 Task: Create a Board called Board0000000043 in Workspace WS0000000015 in Trello with Visibility as Workspace. Create a Board called Board0000000044 in Workspace WS0000000015 in Trello with Visibility as Private. Create a Board called Board0000000045 in Workspace WS0000000015 in Trello with Visibility as Public. Create Card Card0000000169 in Board Board0000000043 in Workspace WS0000000015 in Trello. Create Card Card0000000170 in Board Board0000000043 in Workspace WS0000000015 in Trello
Action: Mouse moved to (518, 85)
Screenshot: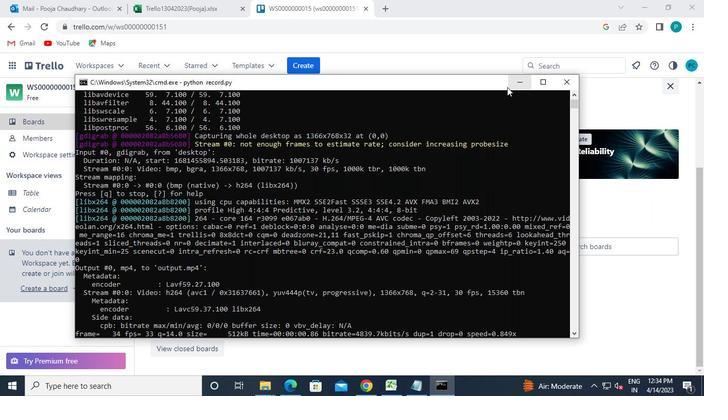 
Action: Mouse pressed left at (518, 85)
Screenshot: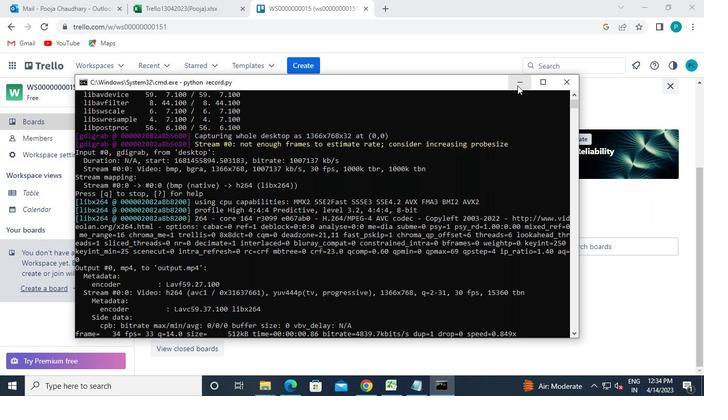 
Action: Mouse moved to (300, 61)
Screenshot: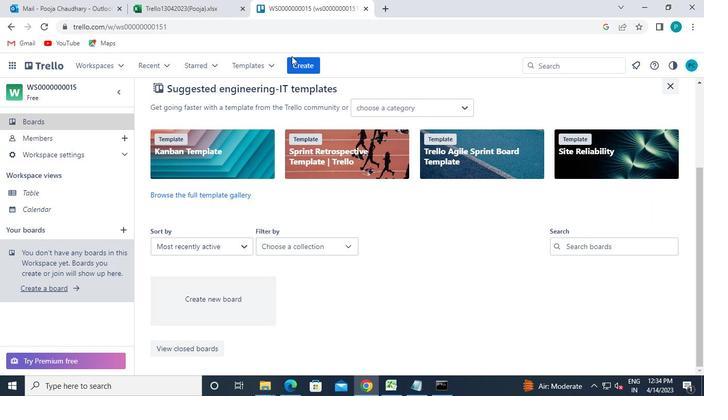 
Action: Mouse pressed left at (300, 61)
Screenshot: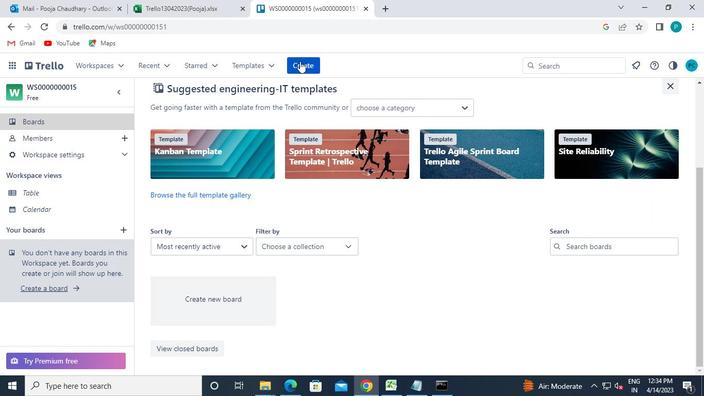 
Action: Mouse moved to (385, 108)
Screenshot: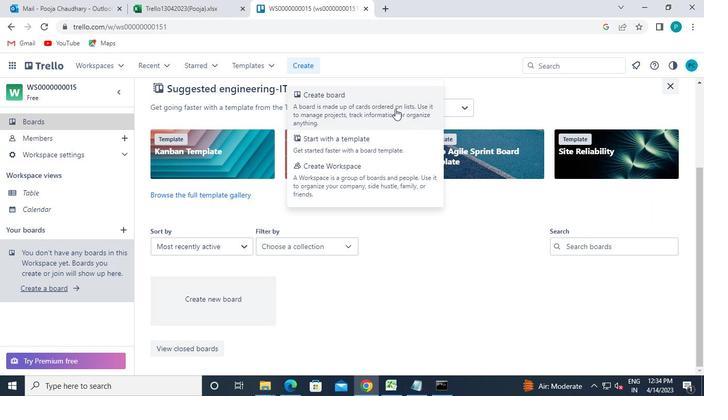 
Action: Mouse pressed left at (385, 108)
Screenshot: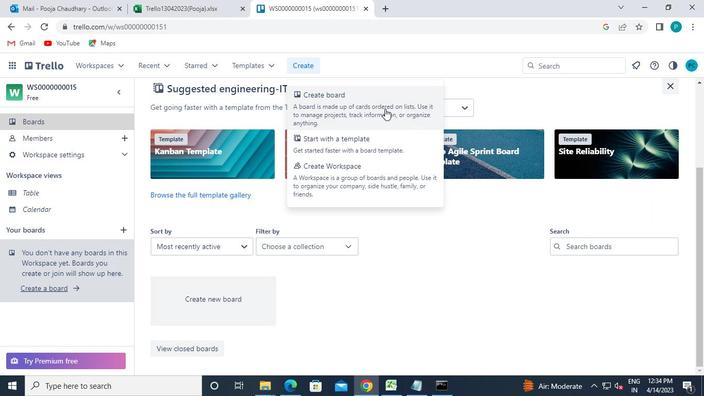 
Action: Mouse moved to (342, 237)
Screenshot: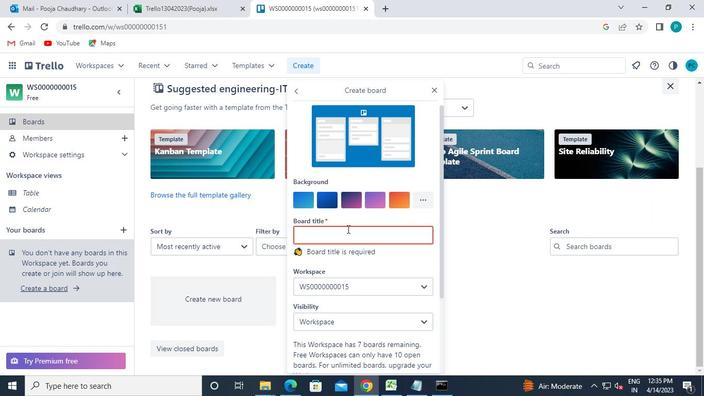 
Action: Mouse pressed left at (342, 237)
Screenshot: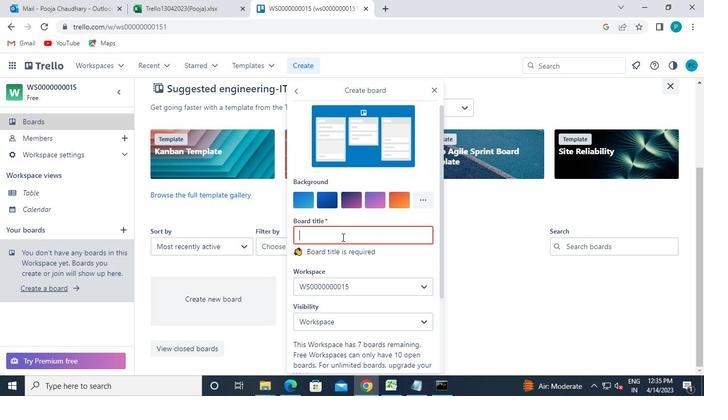 
Action: Mouse moved to (342, 237)
Screenshot: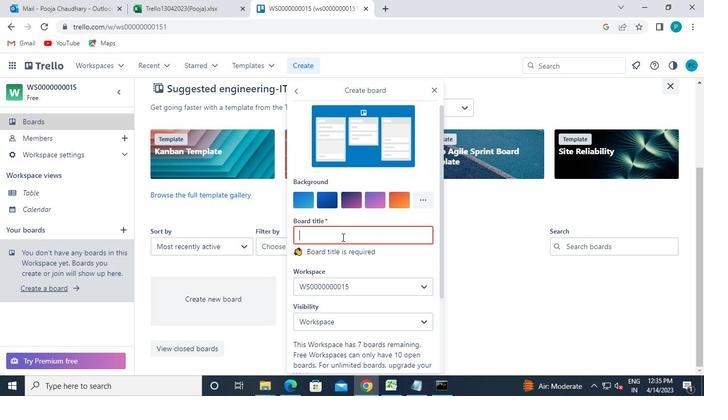 
Action: Keyboard n
Screenshot: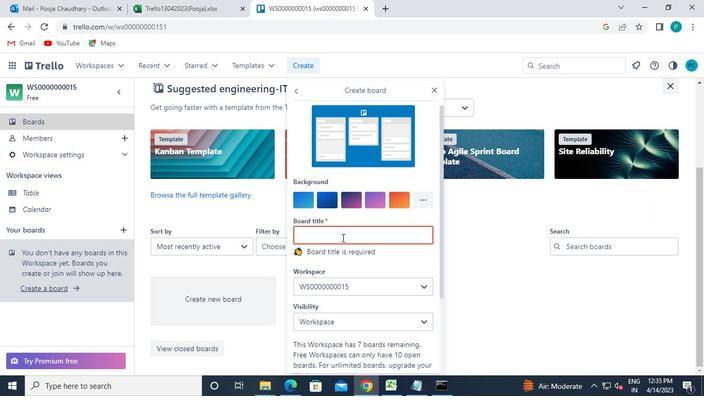 
Action: Mouse moved to (342, 237)
Screenshot: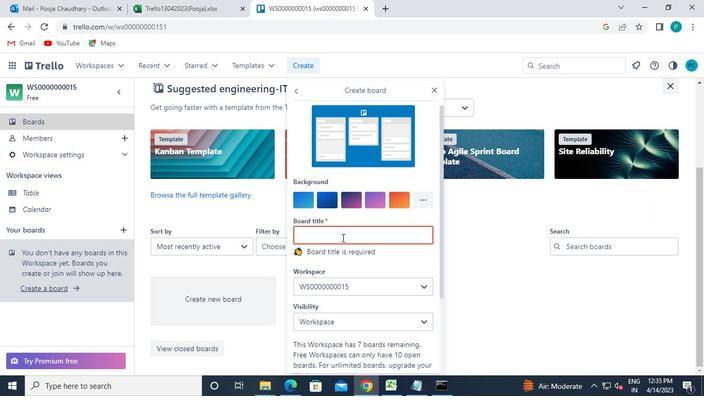 
Action: Keyboard Key.backspace
Screenshot: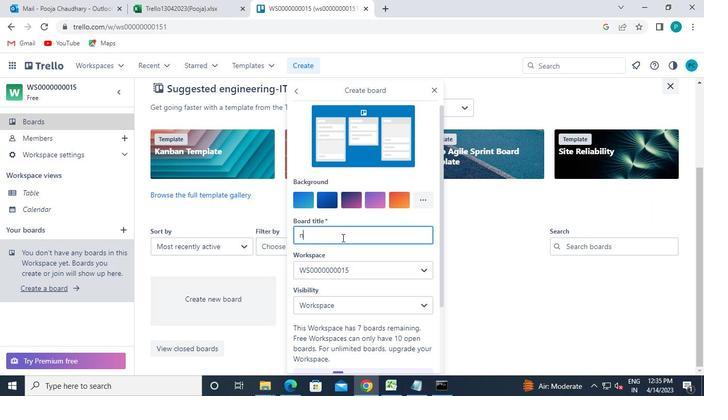 
Action: Keyboard b
Screenshot: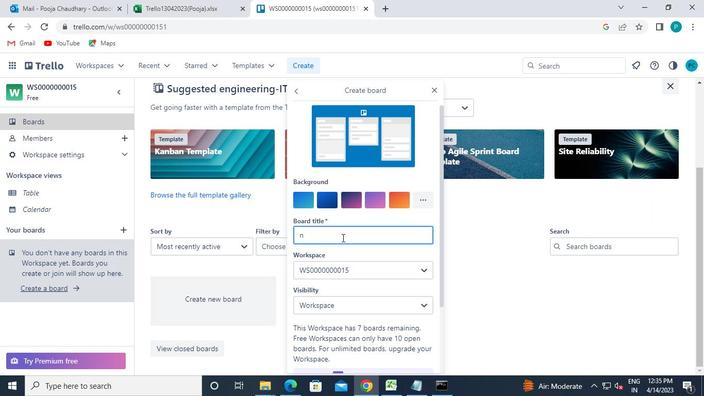
Action: Keyboard o
Screenshot: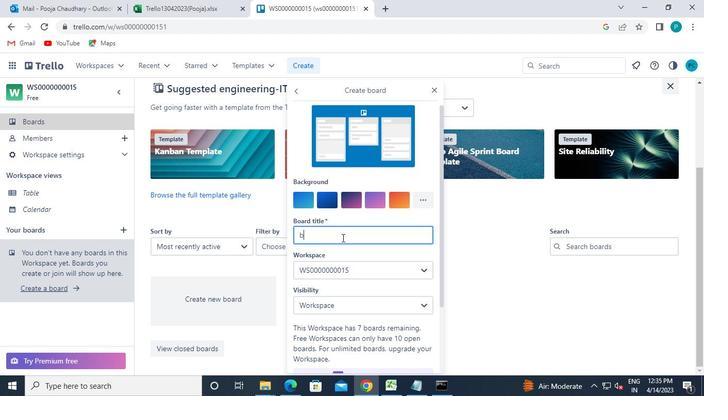 
Action: Keyboard a
Screenshot: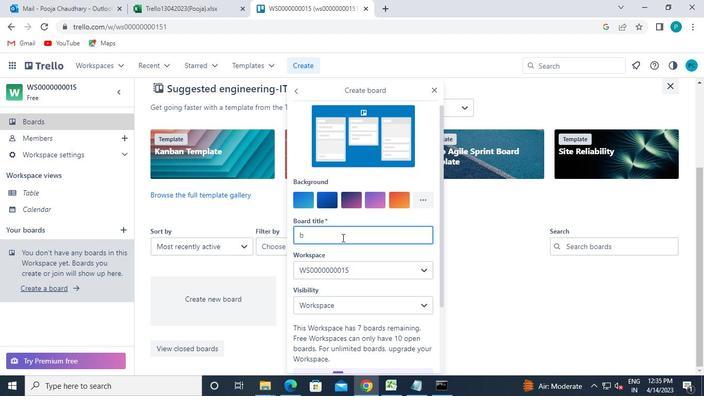 
Action: Keyboard r
Screenshot: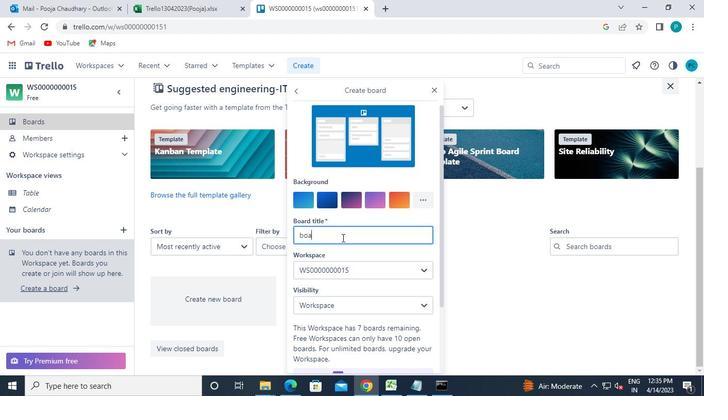 
Action: Keyboard d
Screenshot: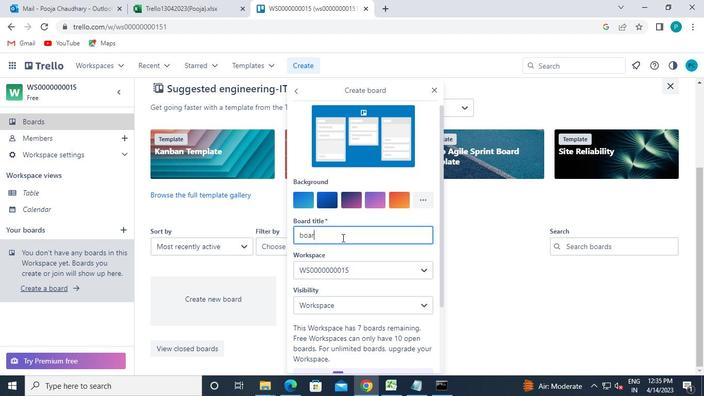 
Action: Keyboard 0
Screenshot: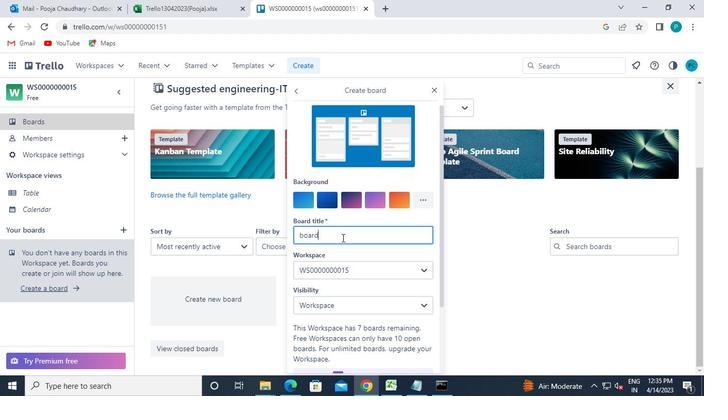 
Action: Keyboard 0
Screenshot: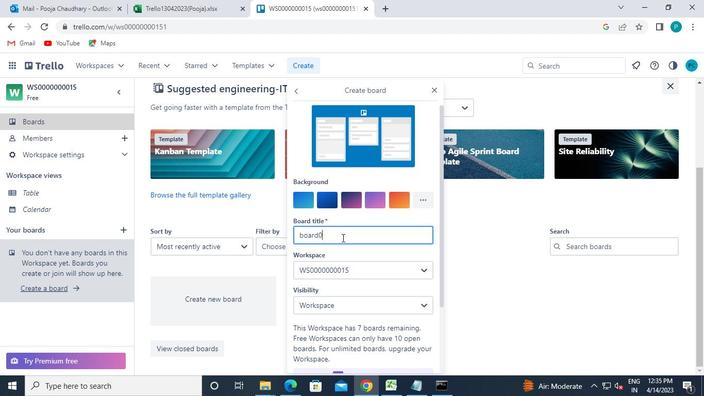 
Action: Keyboard 0
Screenshot: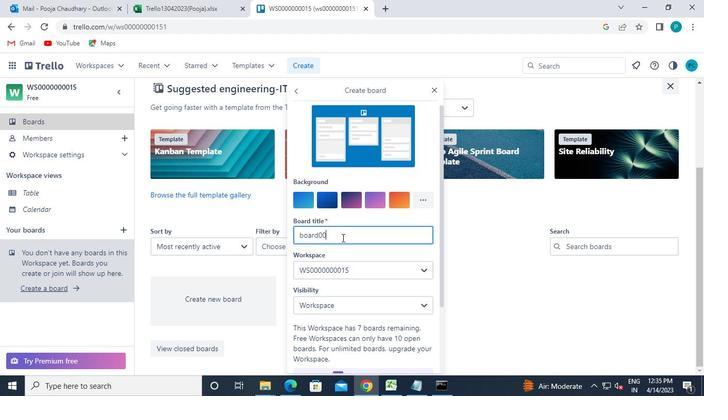 
Action: Keyboard 0
Screenshot: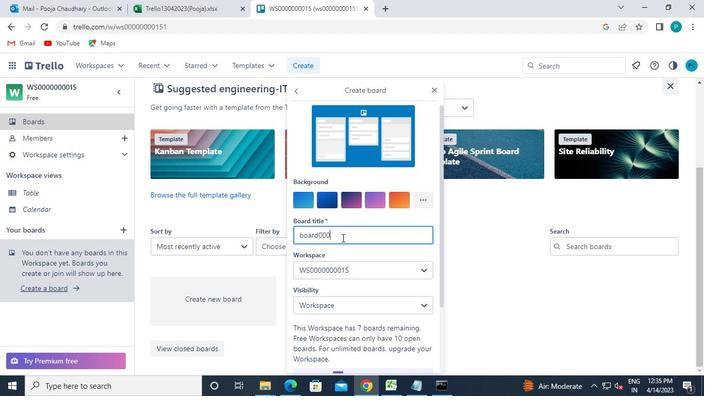 
Action: Keyboard 0
Screenshot: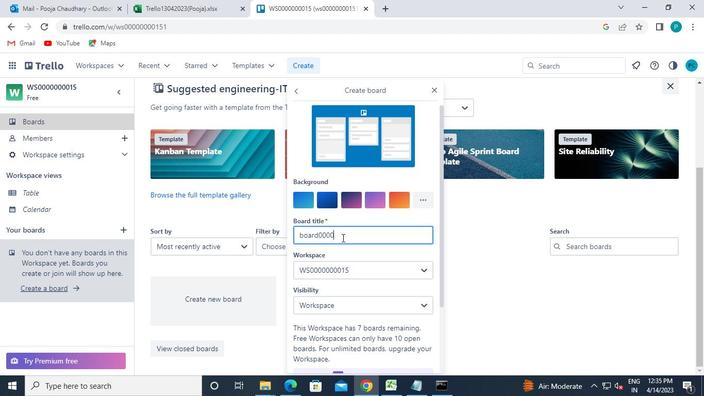 
Action: Keyboard 0
Screenshot: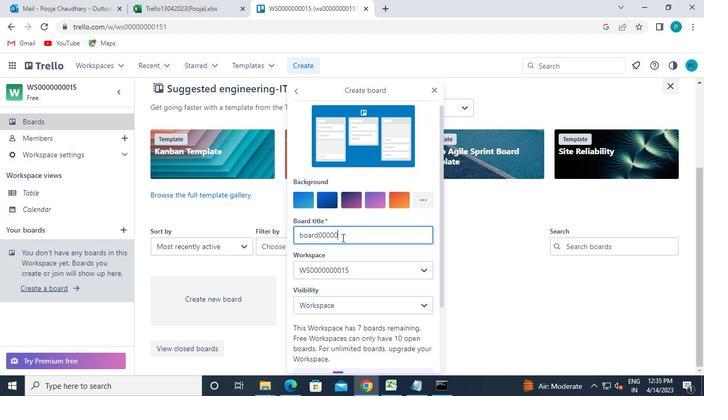 
Action: Keyboard 0
Screenshot: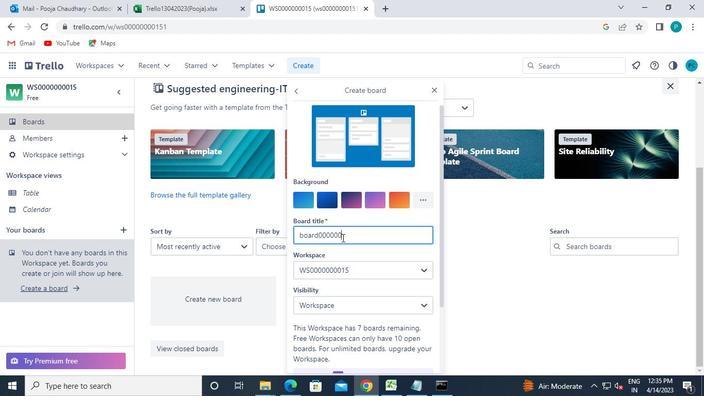 
Action: Keyboard 0
Screenshot: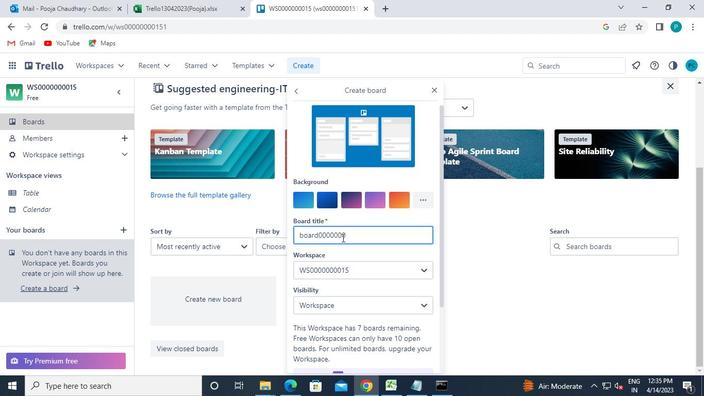 
Action: Mouse moved to (404, 146)
Screenshot: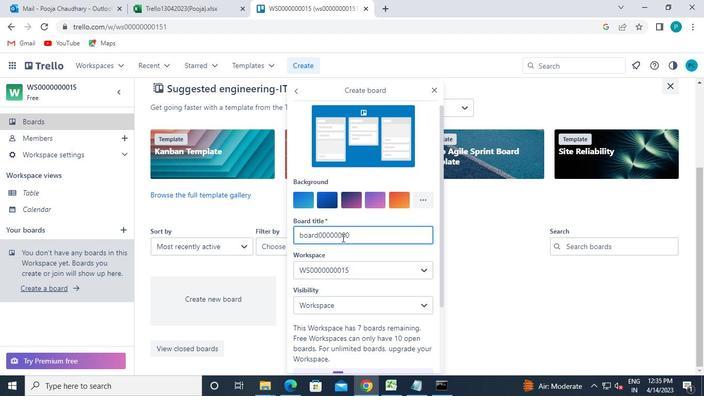 
Action: Keyboard 4
Screenshot: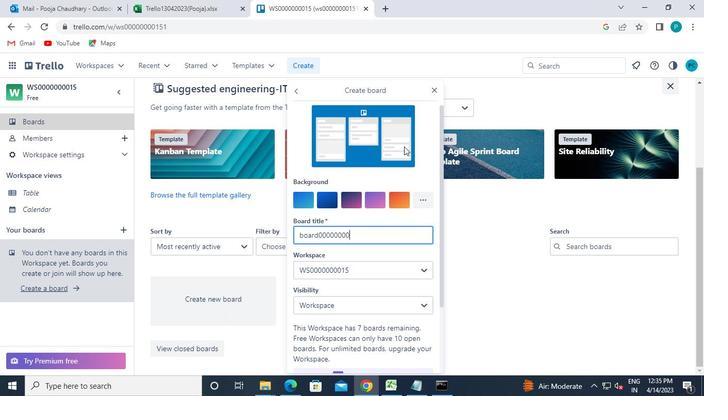
Action: Keyboard 3
Screenshot: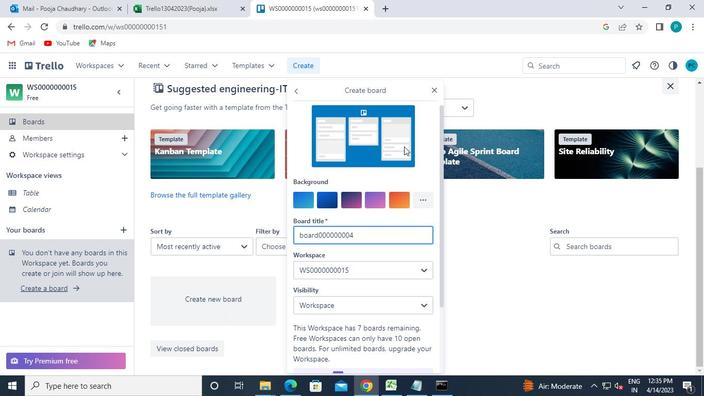 
Action: Mouse moved to (386, 299)
Screenshot: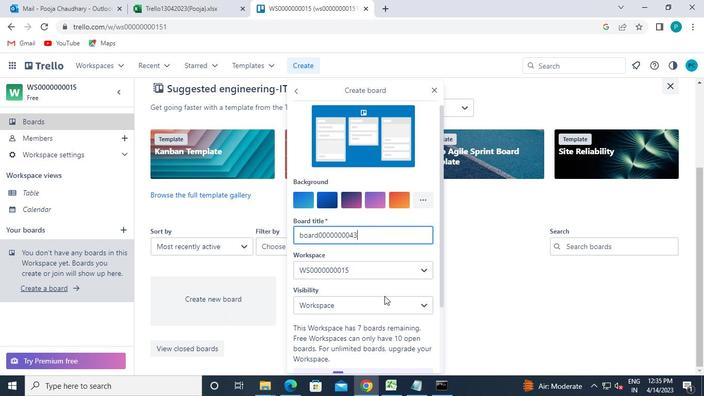 
Action: Mouse pressed left at (386, 299)
Screenshot: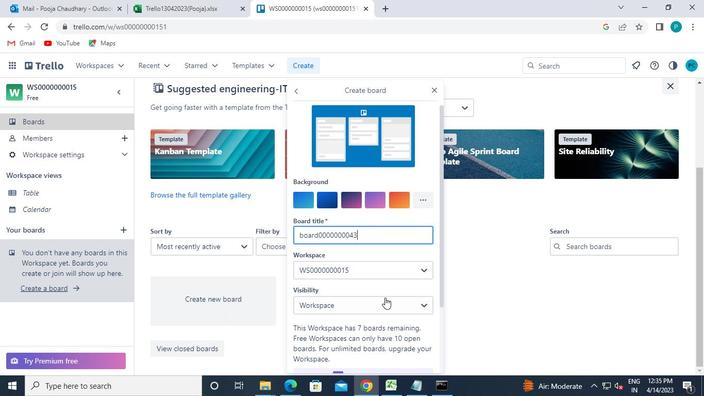 
Action: Mouse moved to (384, 237)
Screenshot: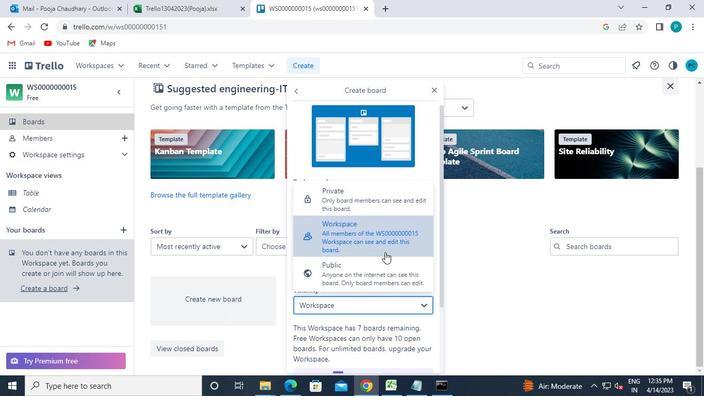 
Action: Mouse pressed left at (384, 237)
Screenshot: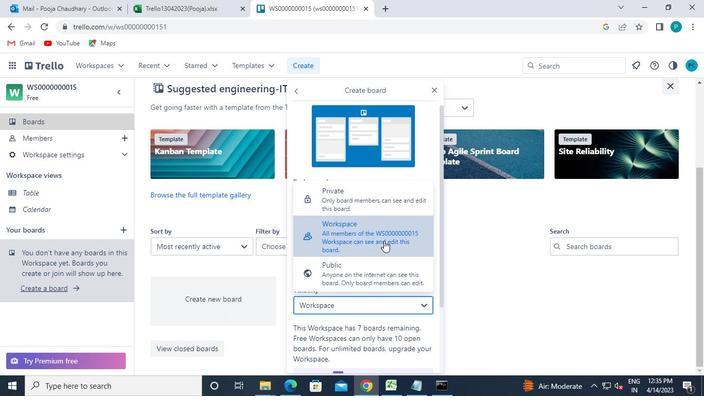
Action: Mouse moved to (375, 177)
Screenshot: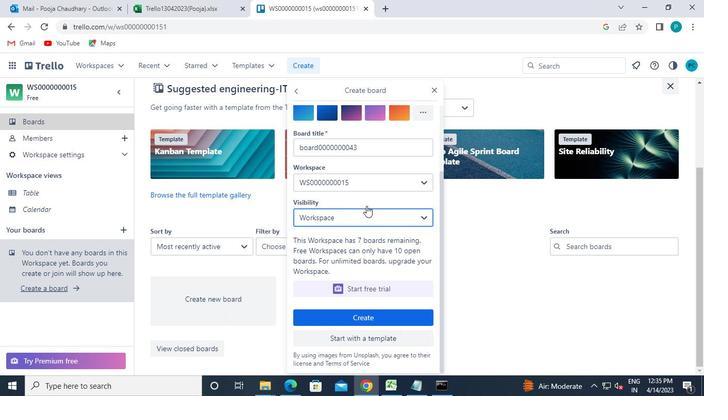 
Action: Mouse pressed left at (375, 177)
Screenshot: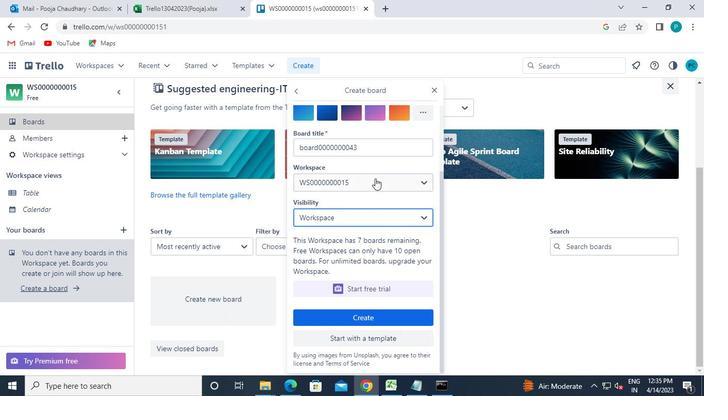 
Action: Mouse moved to (369, 328)
Screenshot: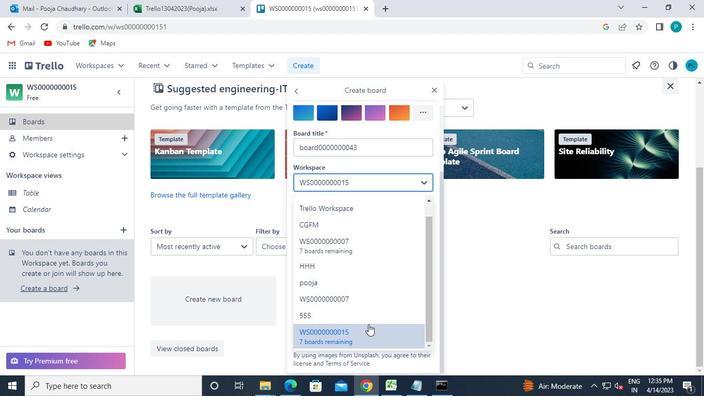 
Action: Mouse pressed left at (369, 328)
Screenshot: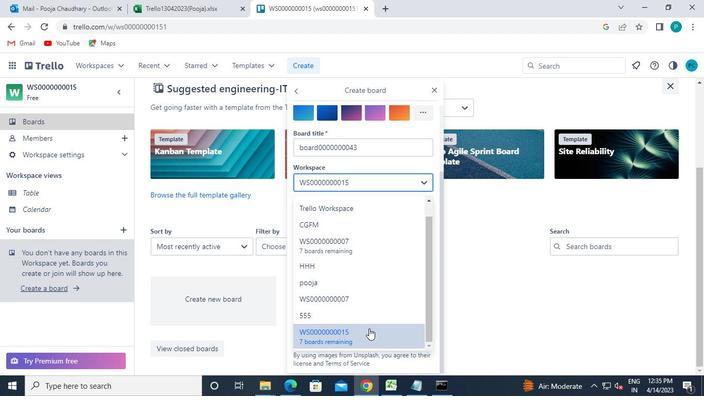 
Action: Mouse moved to (376, 314)
Screenshot: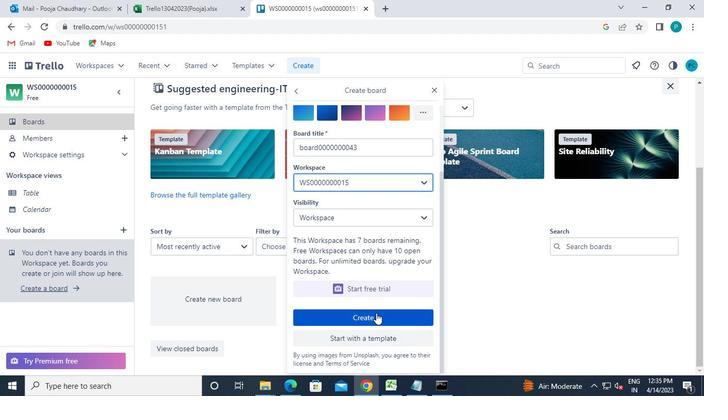 
Action: Mouse pressed left at (376, 314)
Screenshot: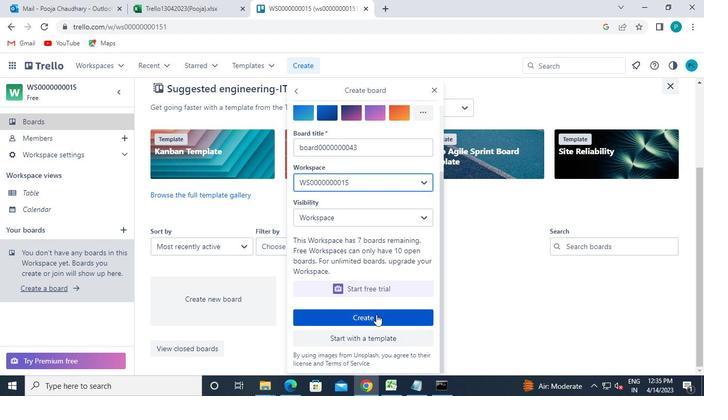 
Action: Mouse moved to (297, 67)
Screenshot: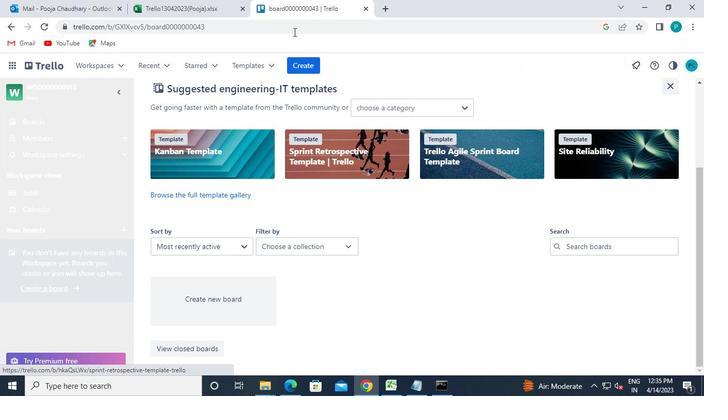 
Action: Mouse pressed left at (297, 67)
Screenshot: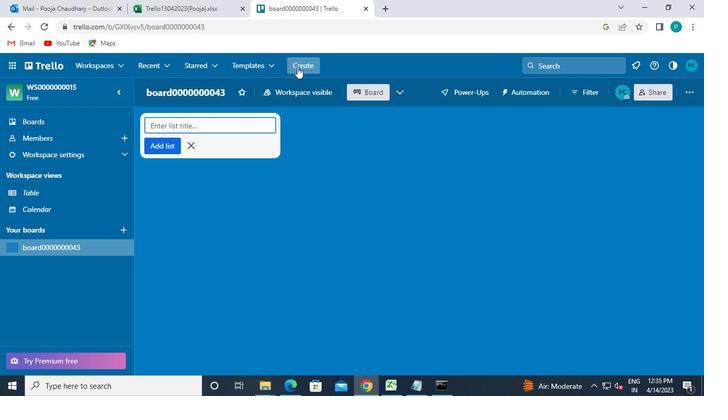 
Action: Mouse moved to (305, 101)
Screenshot: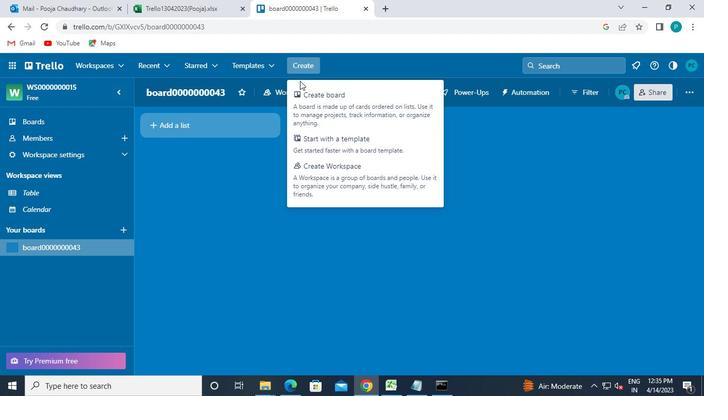
Action: Mouse pressed left at (305, 101)
Screenshot: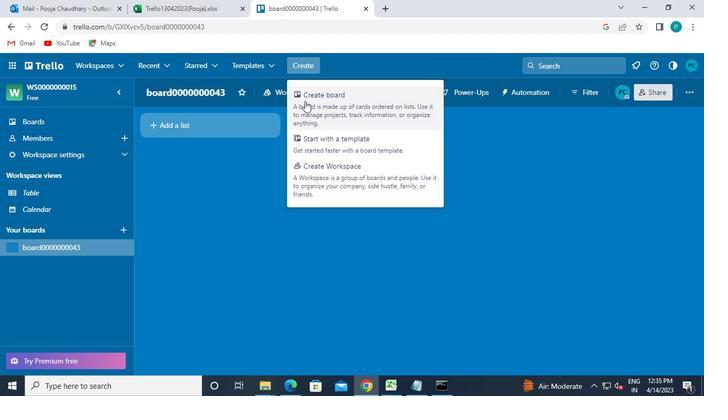 
Action: Mouse moved to (321, 233)
Screenshot: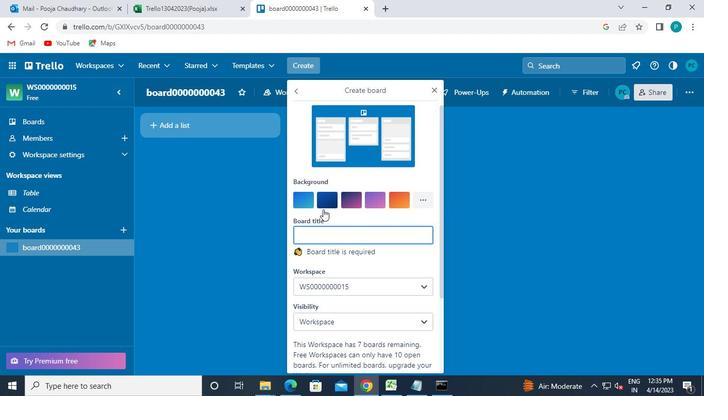 
Action: Mouse pressed left at (321, 233)
Screenshot: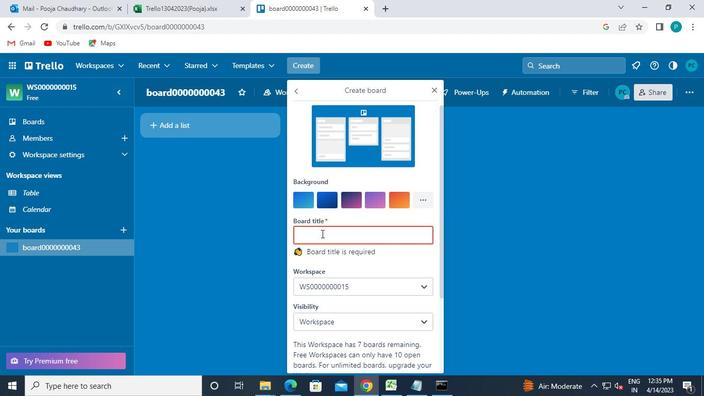 
Action: Mouse moved to (319, 219)
Screenshot: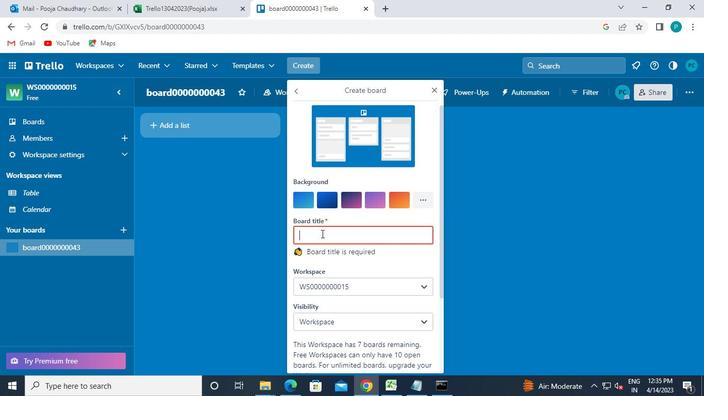
Action: Keyboard b
Screenshot: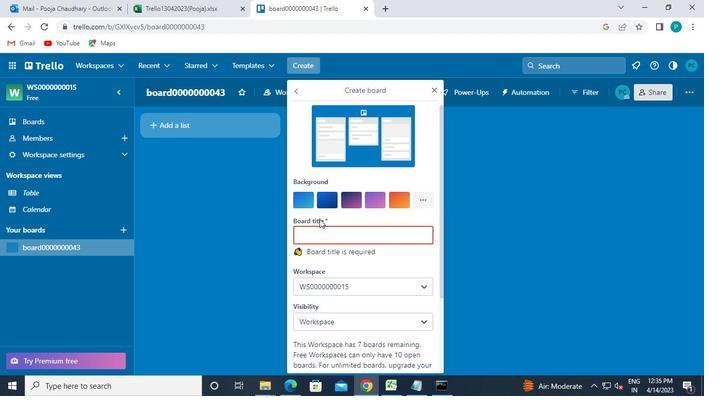 
Action: Mouse moved to (319, 217)
Screenshot: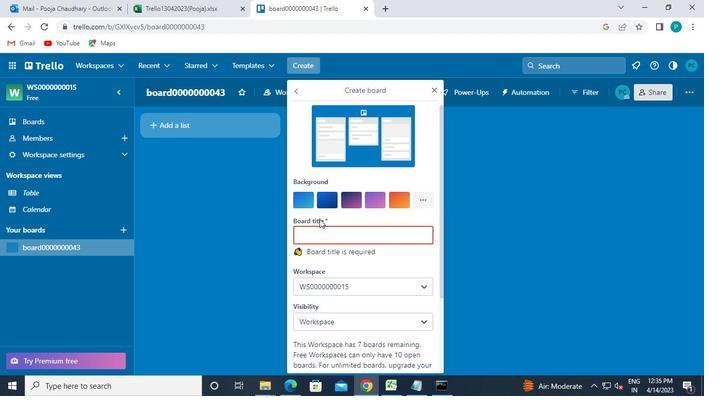 
Action: Keyboard o
Screenshot: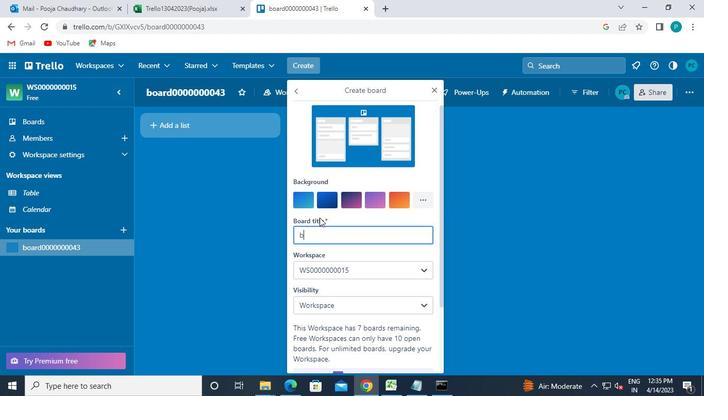 
Action: Keyboard a
Screenshot: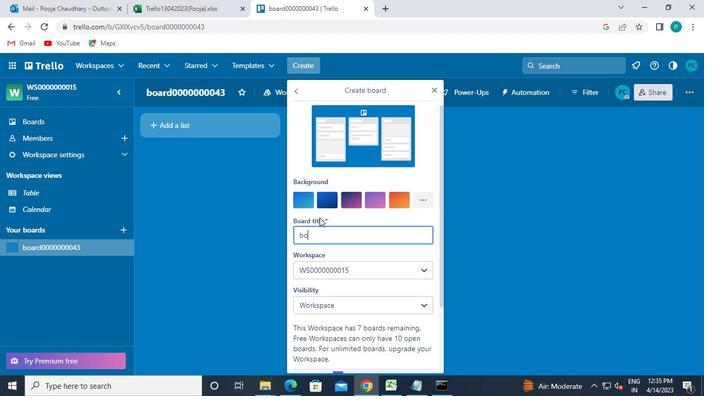 
Action: Keyboard r
Screenshot: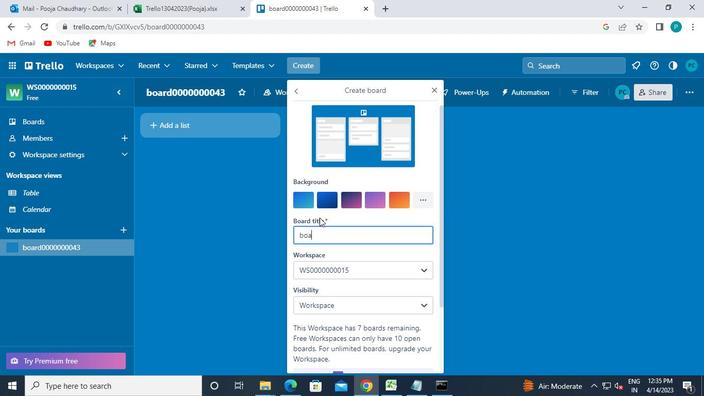 
Action: Keyboard d
Screenshot: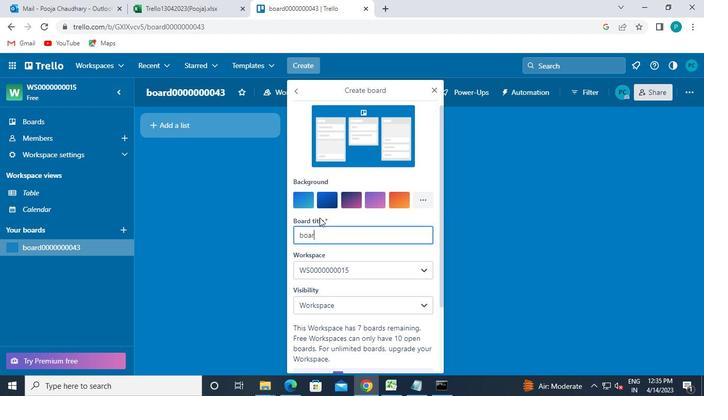 
Action: Keyboard 0
Screenshot: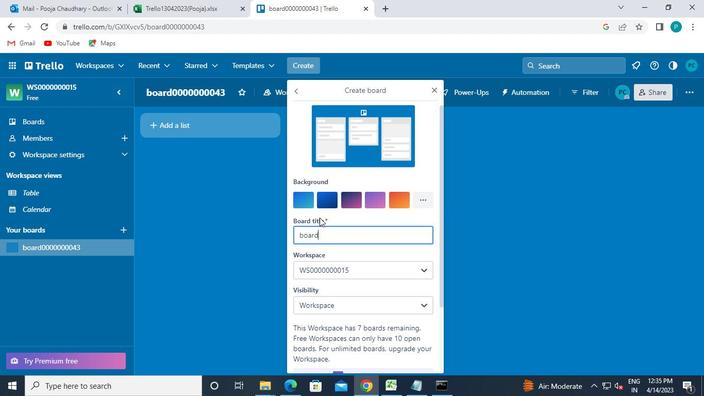 
Action: Keyboard 0
Screenshot: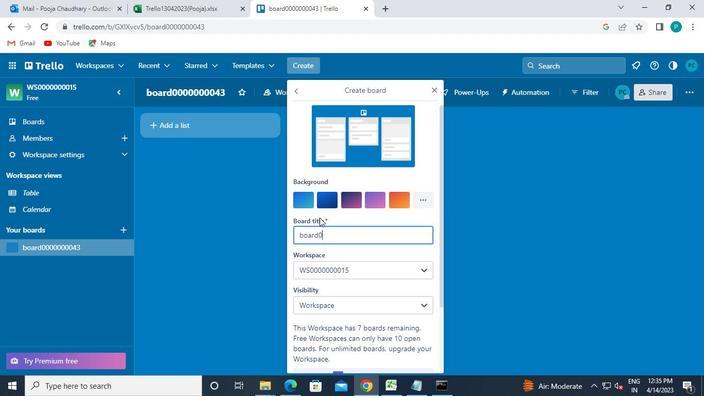 
Action: Keyboard 0
Screenshot: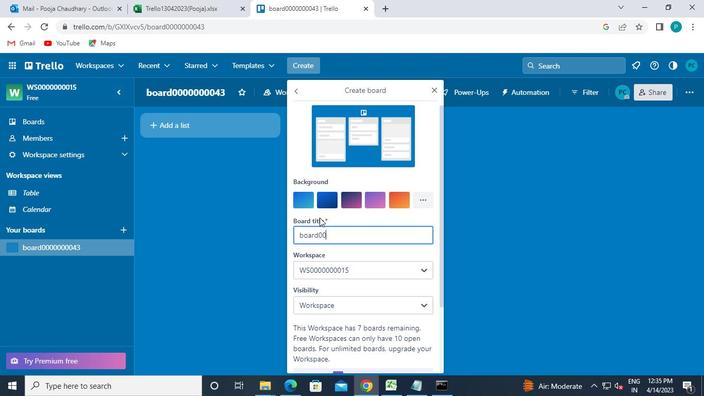 
Action: Keyboard 0
Screenshot: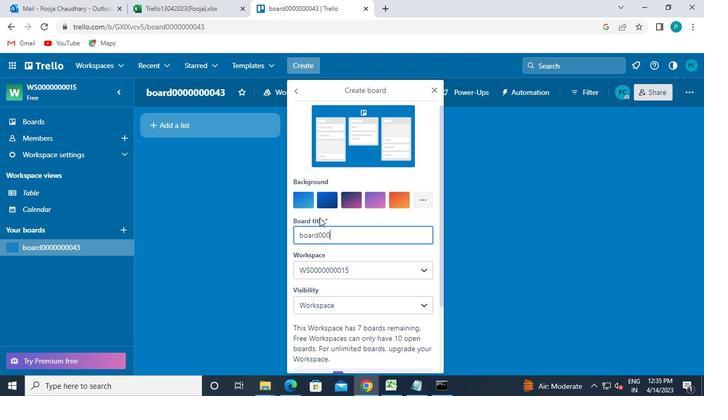
Action: Keyboard 0
Screenshot: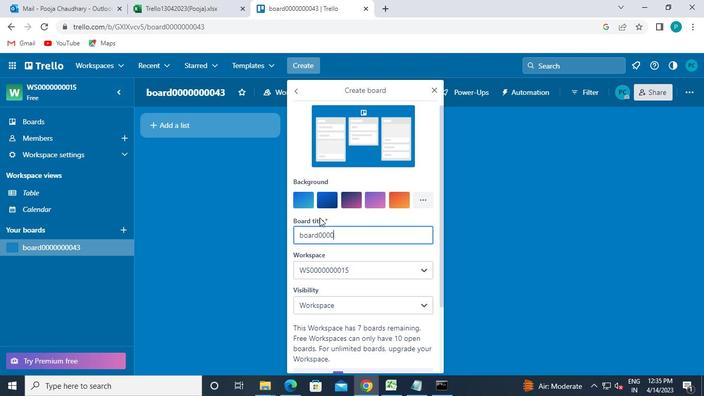 
Action: Keyboard 0
Screenshot: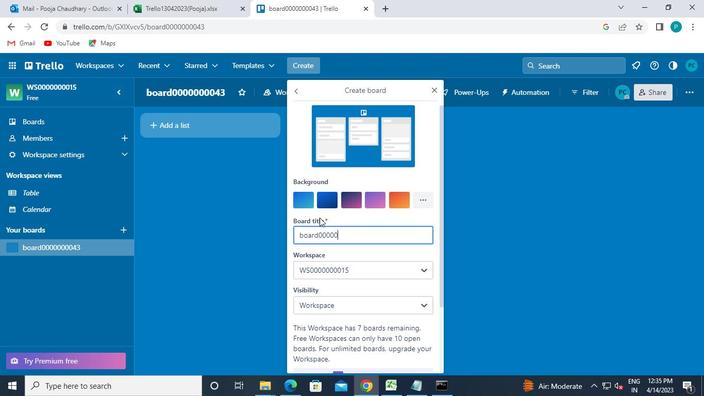 
Action: Keyboard 0
Screenshot: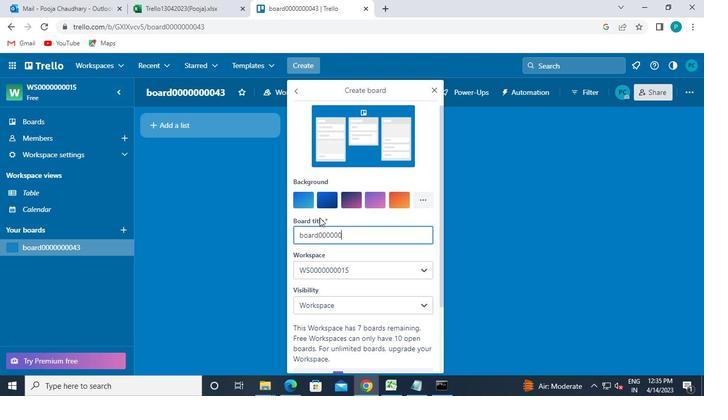 
Action: Keyboard 0
Screenshot: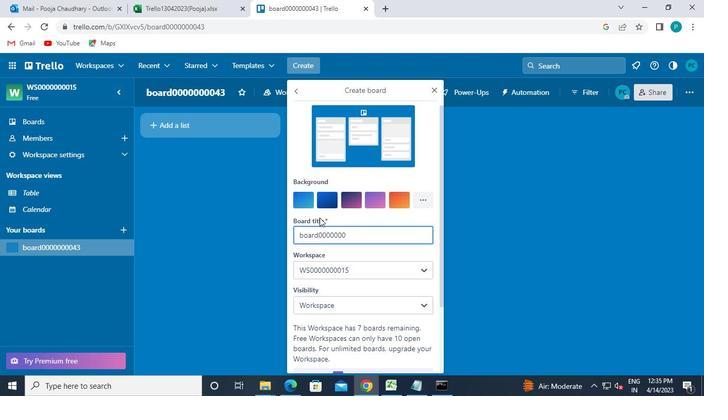
Action: Keyboard 4
Screenshot: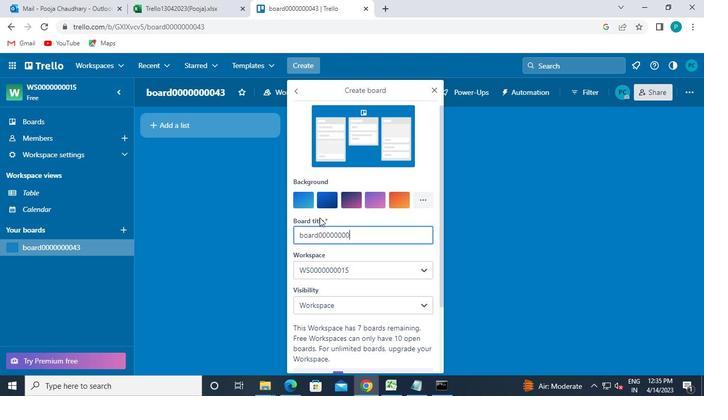 
Action: Keyboard 4
Screenshot: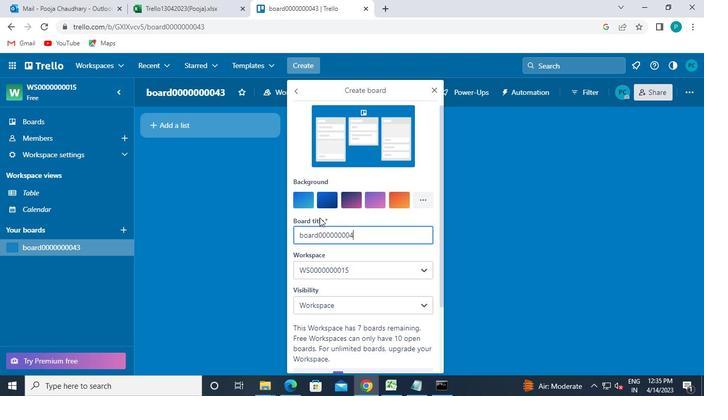 
Action: Mouse moved to (351, 272)
Screenshot: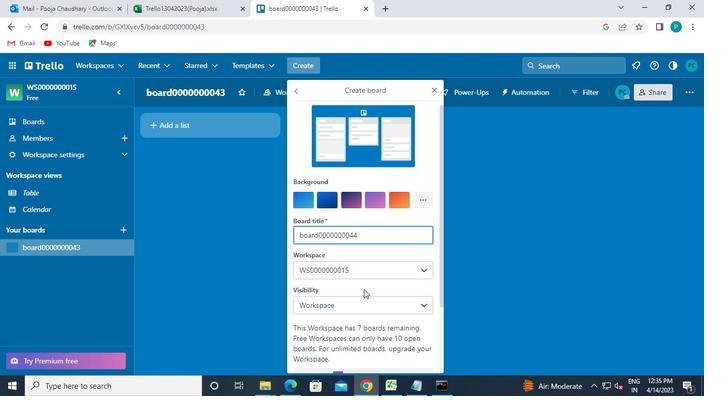 
Action: Mouse pressed left at (351, 272)
Screenshot: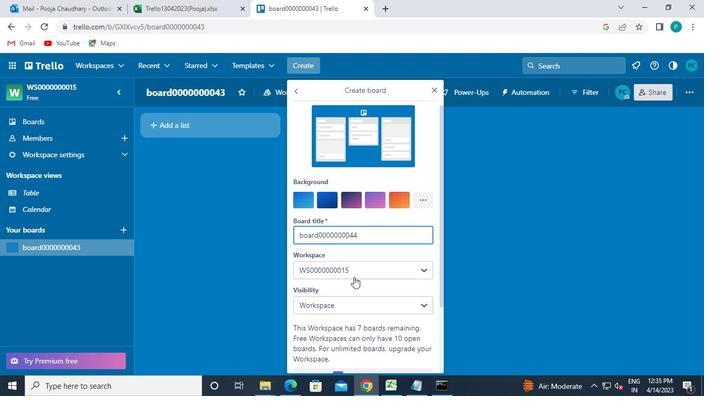 
Action: Mouse moved to (346, 356)
Screenshot: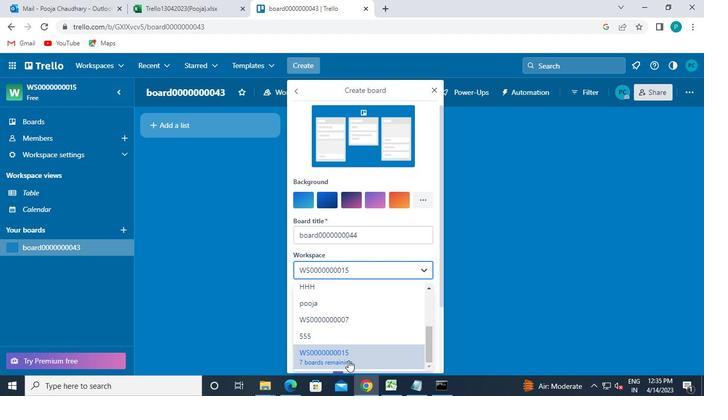 
Action: Mouse pressed left at (346, 356)
Screenshot: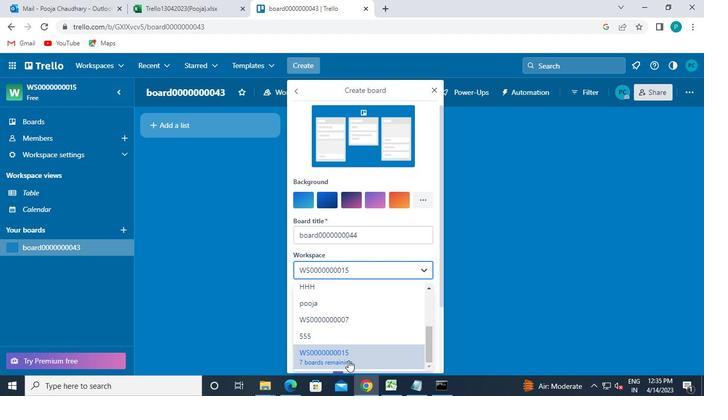 
Action: Mouse moved to (323, 309)
Screenshot: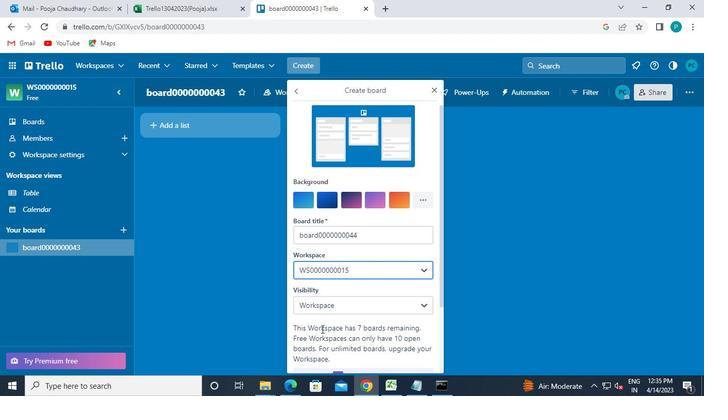 
Action: Mouse pressed left at (323, 309)
Screenshot: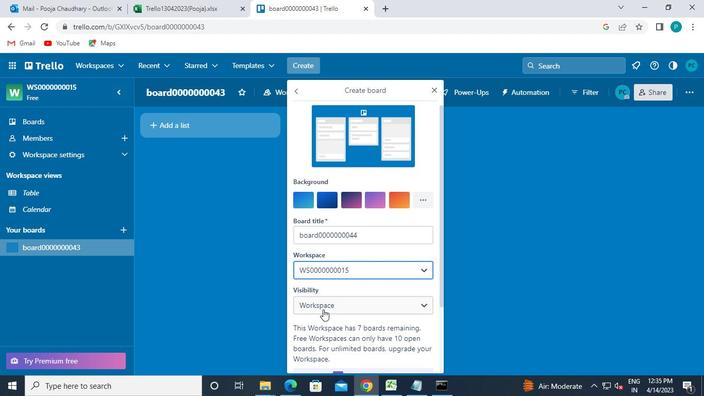 
Action: Mouse moved to (334, 200)
Screenshot: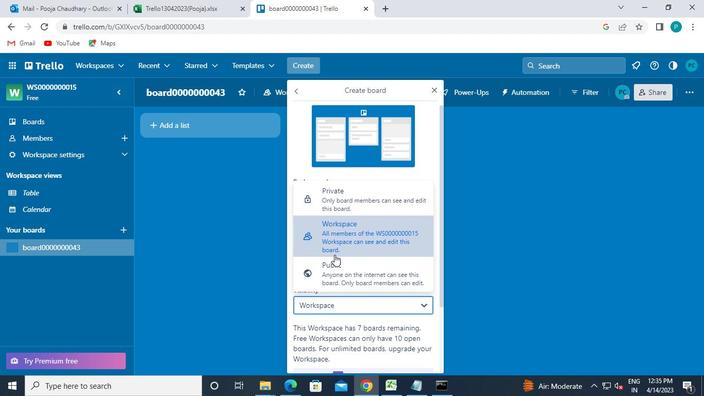 
Action: Mouse pressed left at (334, 200)
Screenshot: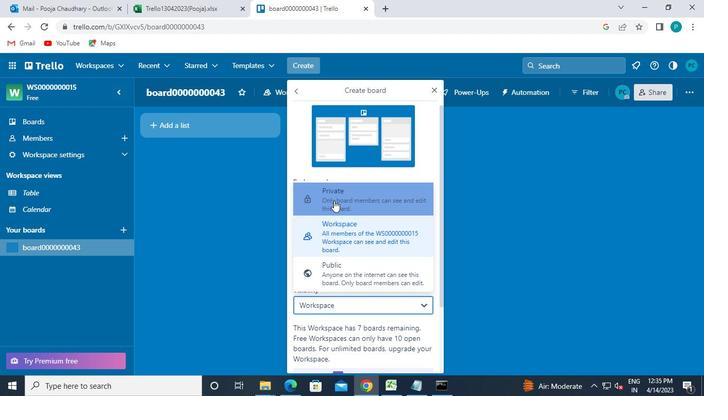 
Action: Mouse moved to (374, 355)
Screenshot: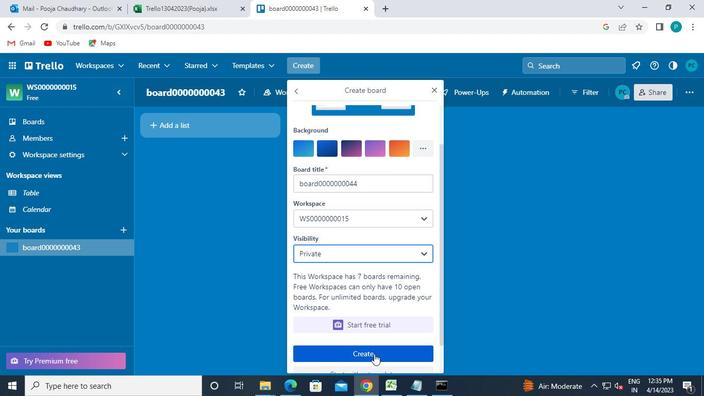 
Action: Mouse pressed left at (374, 355)
Screenshot: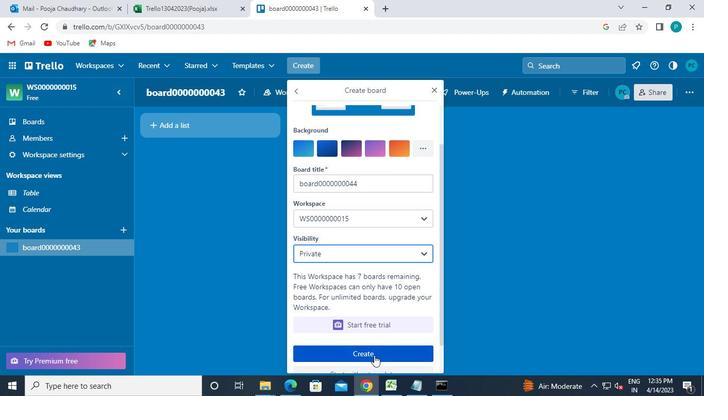 
Action: Mouse moved to (355, 89)
Screenshot: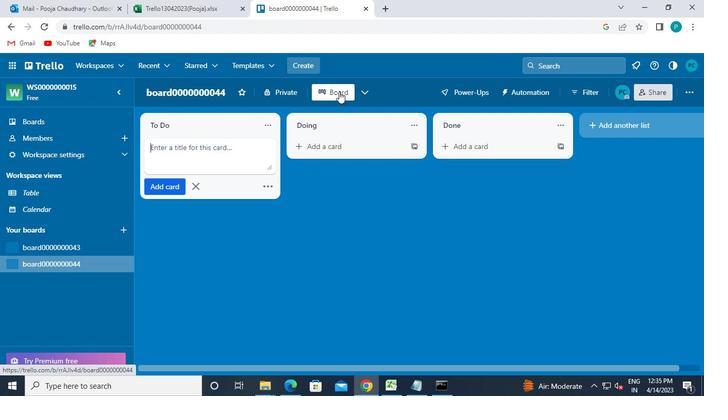 
Action: Mouse pressed left at (355, 89)
Screenshot: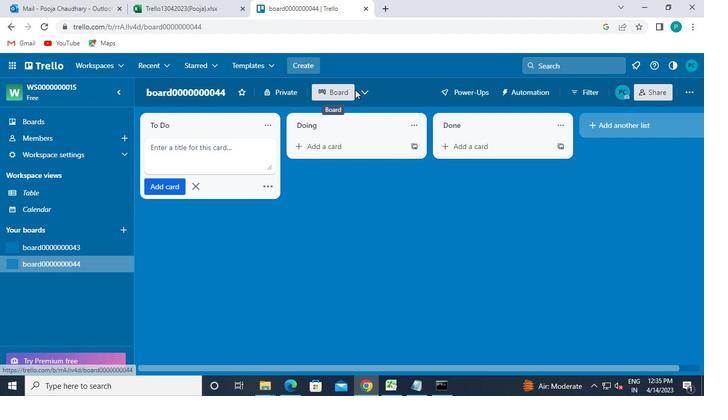 
Action: Mouse moved to (365, 88)
Screenshot: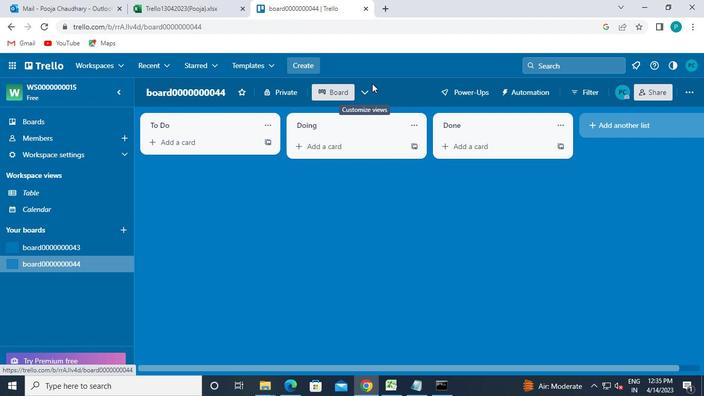 
Action: Mouse pressed left at (365, 88)
Screenshot: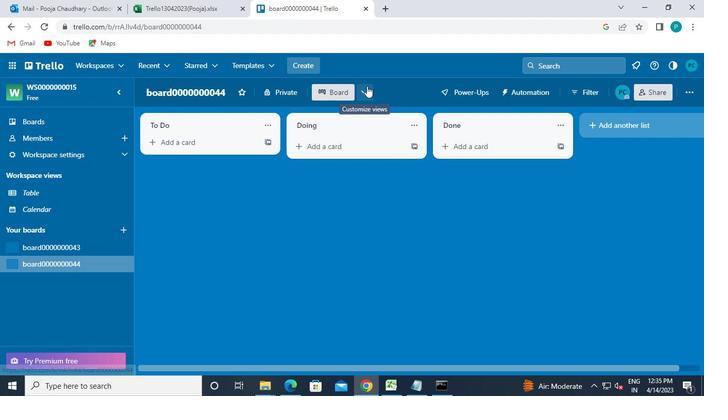 
Action: Mouse moved to (501, 114)
Screenshot: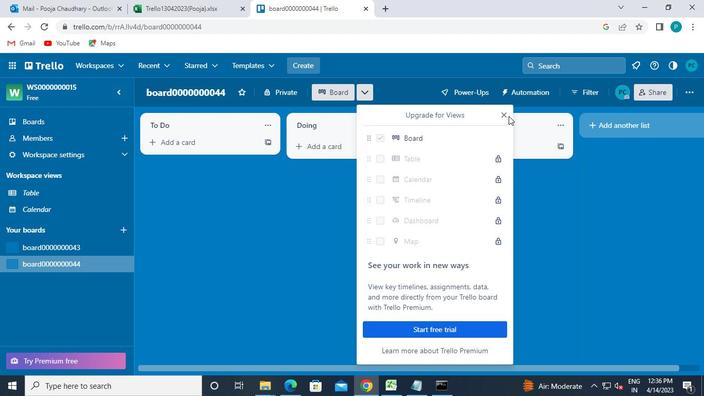 
Action: Mouse pressed left at (501, 114)
Screenshot: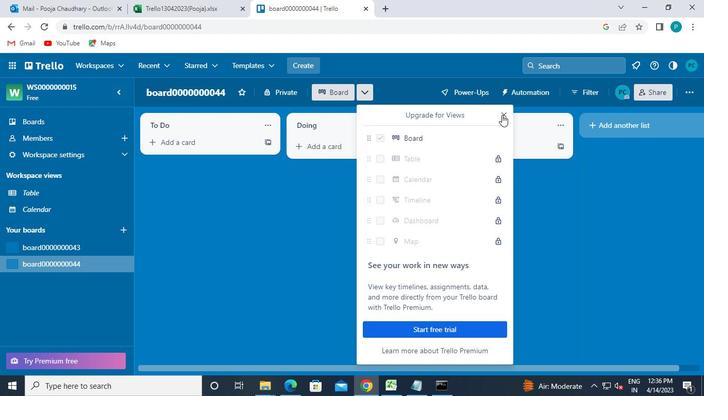 
Action: Mouse moved to (310, 68)
Screenshot: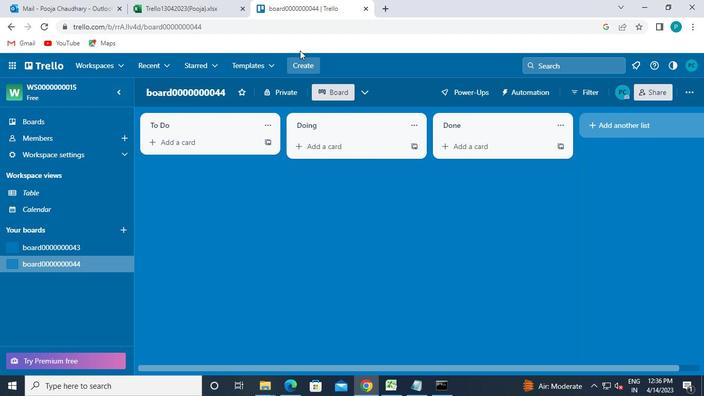
Action: Mouse pressed left at (310, 68)
Screenshot: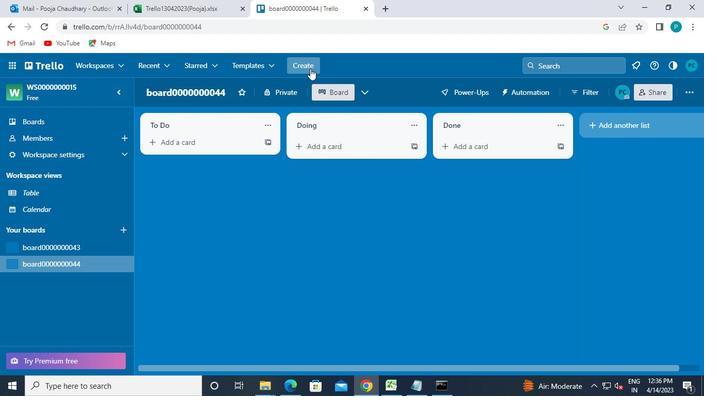 
Action: Mouse moved to (309, 92)
Screenshot: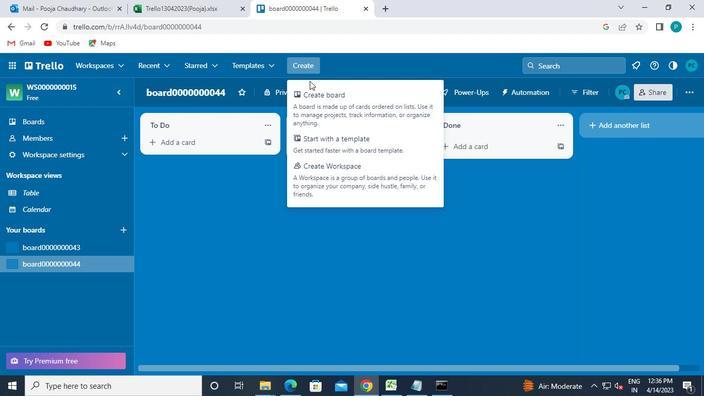 
Action: Mouse pressed left at (309, 92)
Screenshot: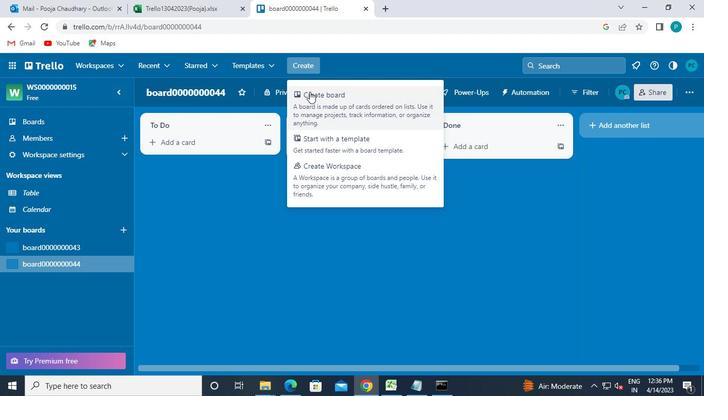 
Action: Mouse moved to (341, 234)
Screenshot: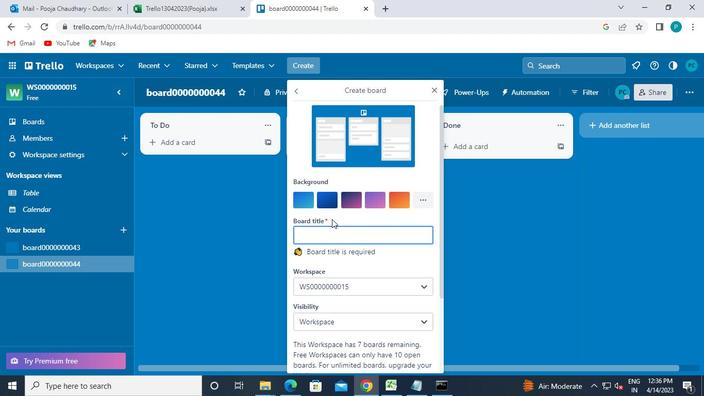 
Action: Mouse pressed left at (341, 234)
Screenshot: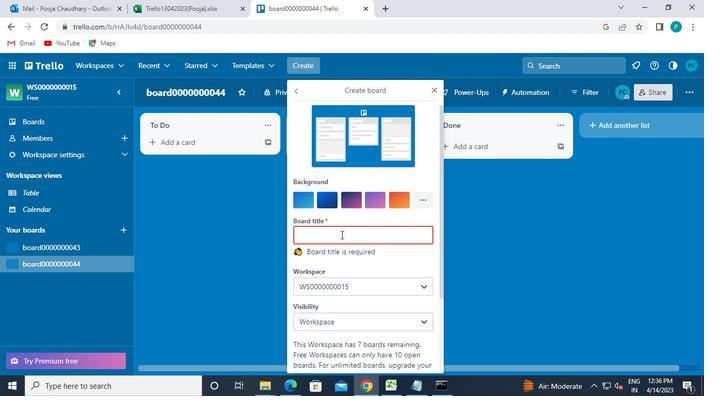 
Action: Mouse moved to (337, 238)
Screenshot: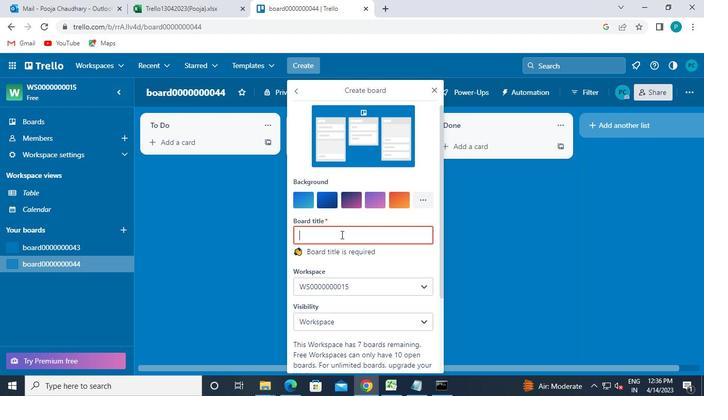 
Action: Keyboard b
Screenshot: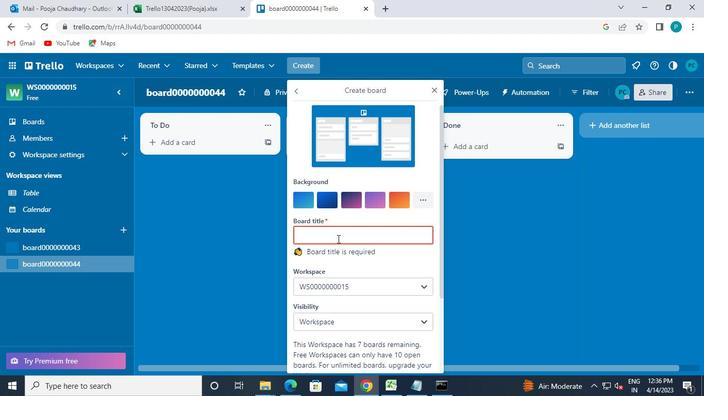 
Action: Keyboard o
Screenshot: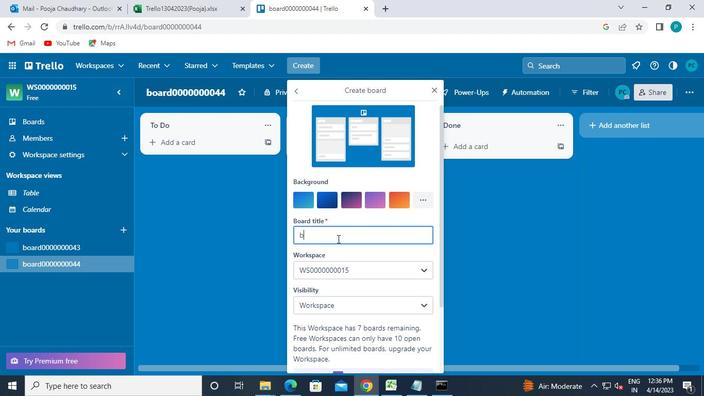 
Action: Keyboard a
Screenshot: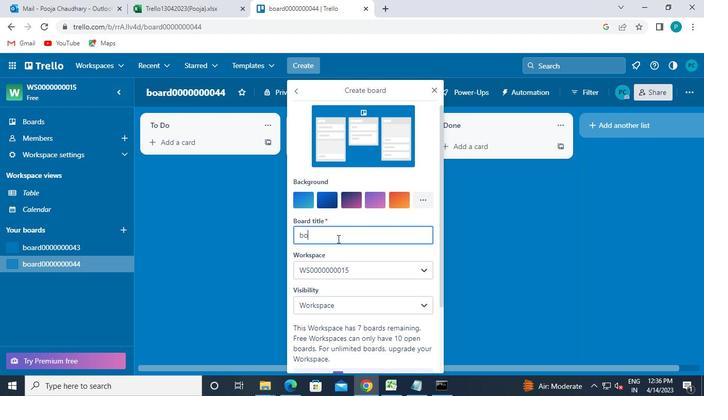 
Action: Keyboard r
Screenshot: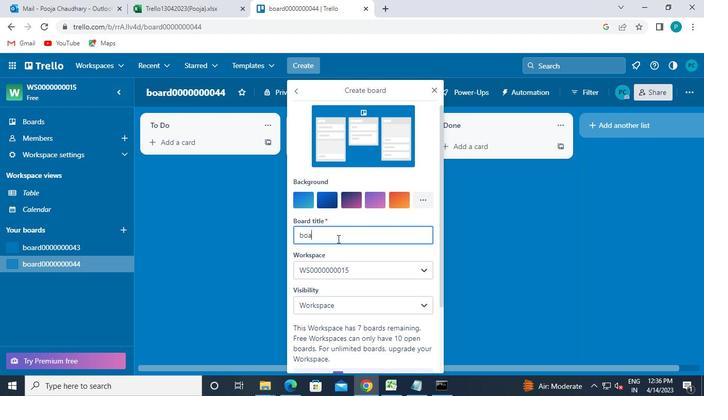 
Action: Keyboard d
Screenshot: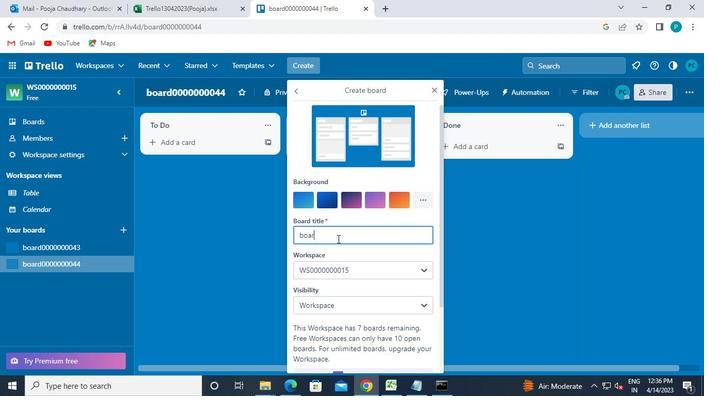 
Action: Keyboard 0
Screenshot: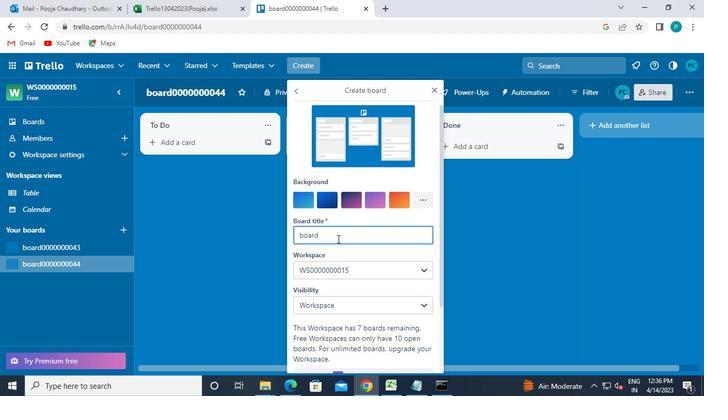 
Action: Keyboard 0
Screenshot: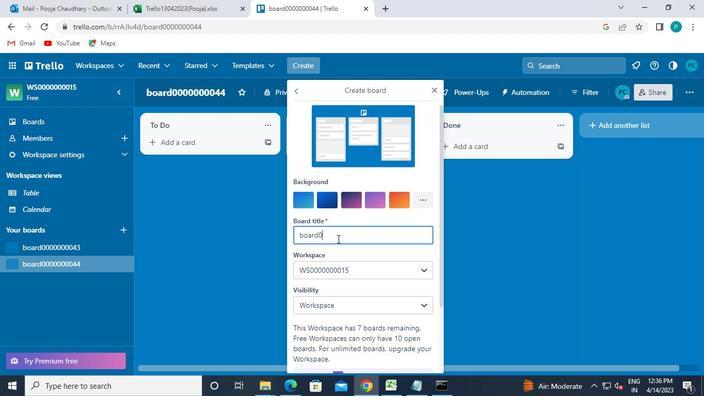 
Action: Keyboard 0
Screenshot: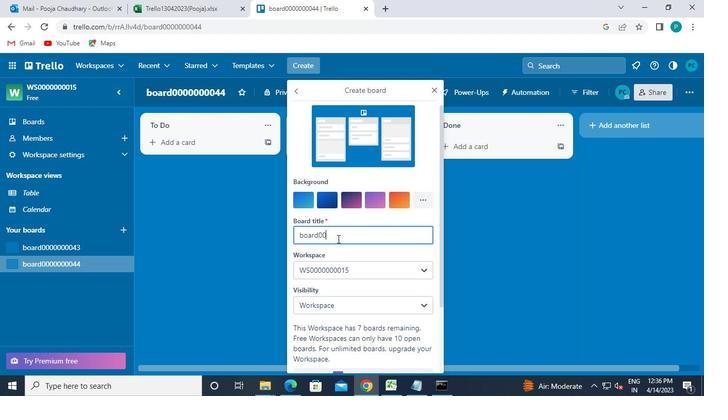 
Action: Keyboard 0
Screenshot: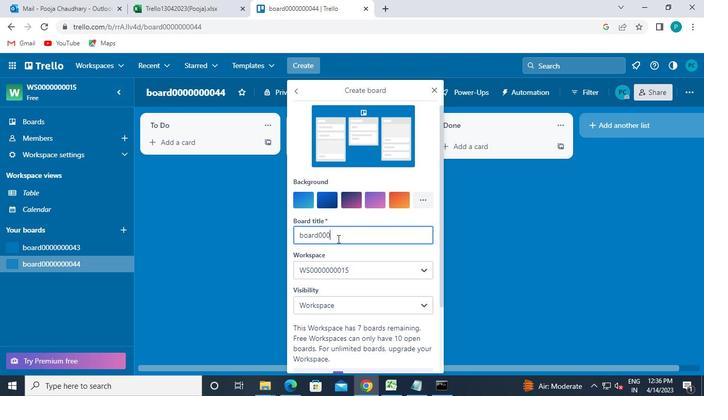 
Action: Keyboard 0
Screenshot: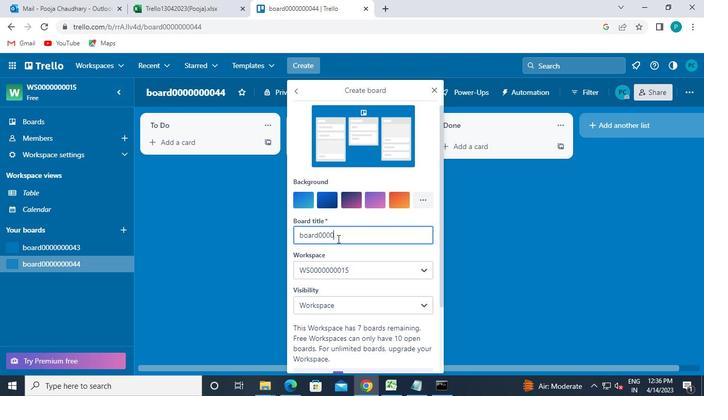 
Action: Keyboard 0
Screenshot: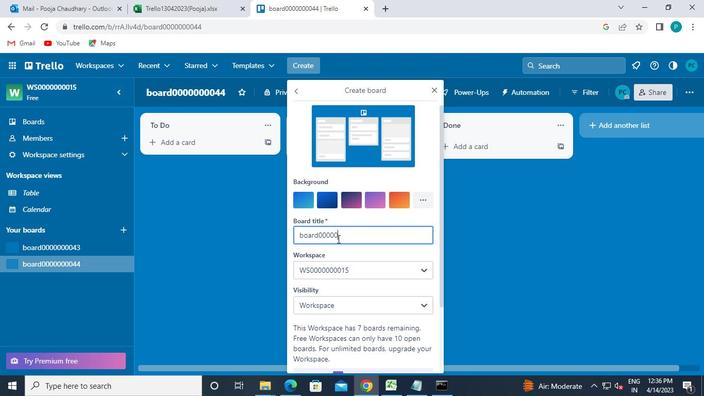 
Action: Keyboard 0
Screenshot: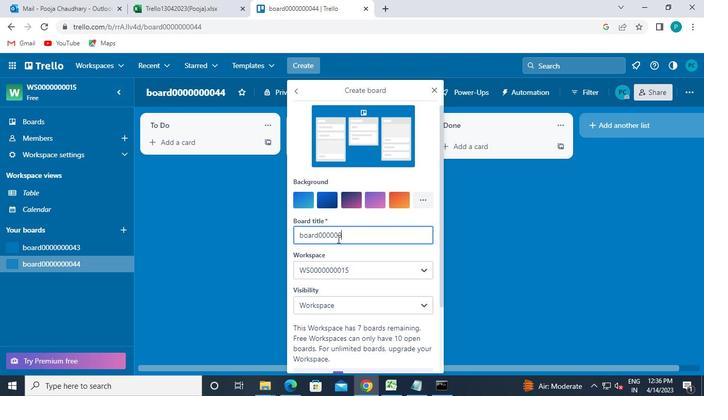 
Action: Keyboard 0
Screenshot: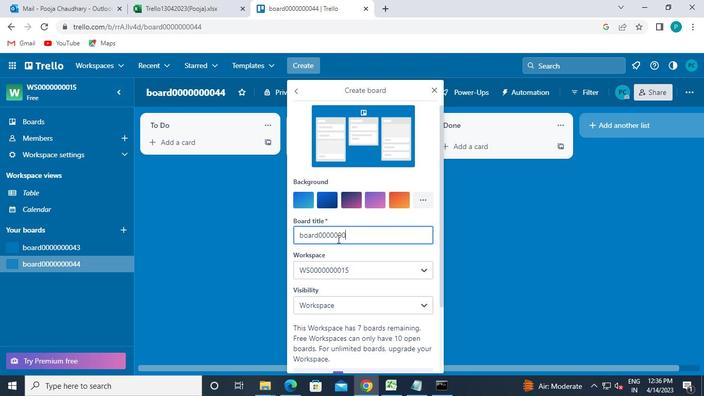 
Action: Keyboard 4
Screenshot: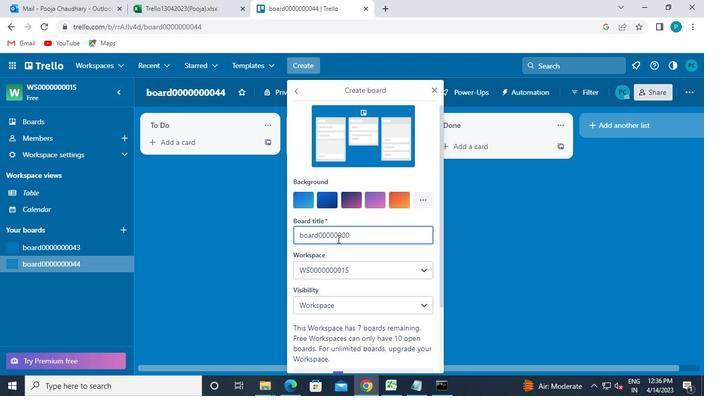 
Action: Keyboard 5
Screenshot: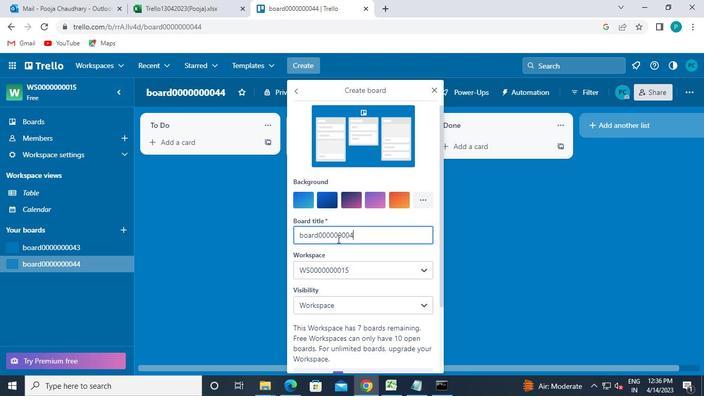 
Action: Mouse moved to (335, 273)
Screenshot: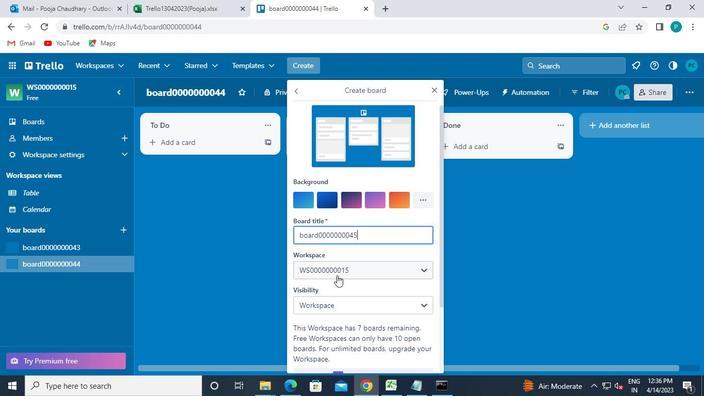 
Action: Keyboard Key.caps_lock
Screenshot: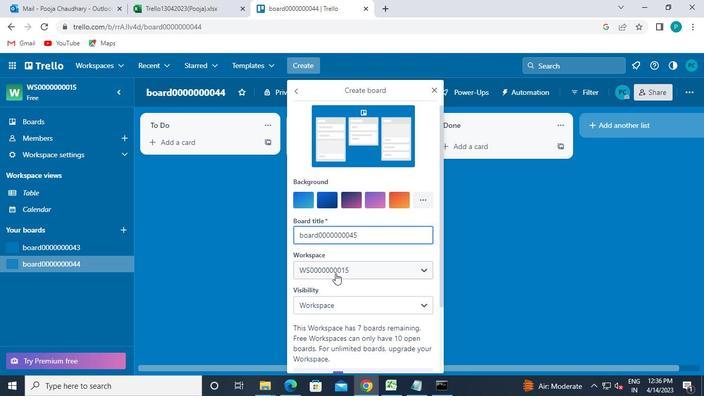 
Action: Keyboard w
Screenshot: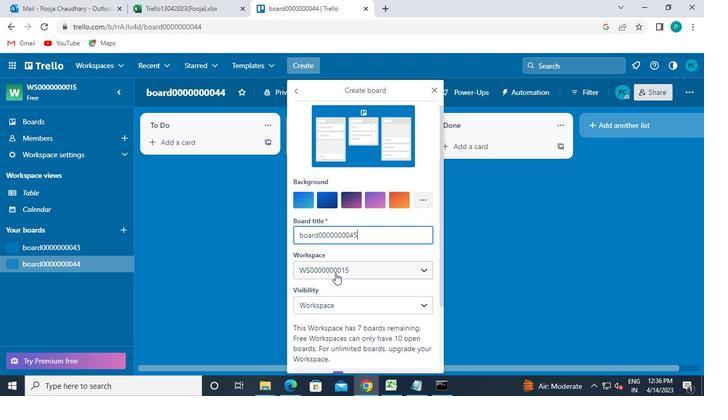 
Action: Keyboard Key.backspace
Screenshot: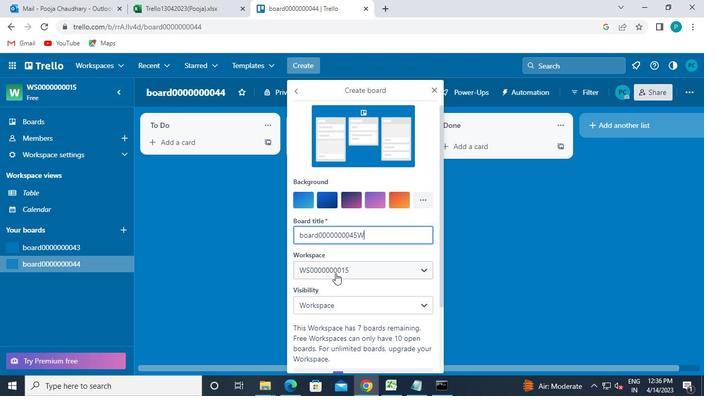 
Action: Mouse pressed left at (335, 273)
Screenshot: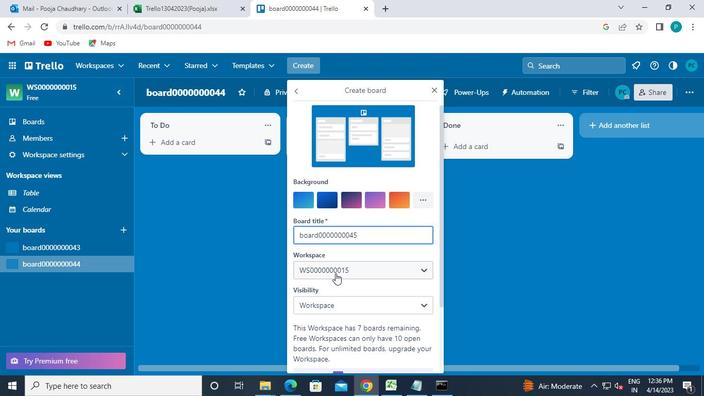 
Action: Mouse moved to (335, 354)
Screenshot: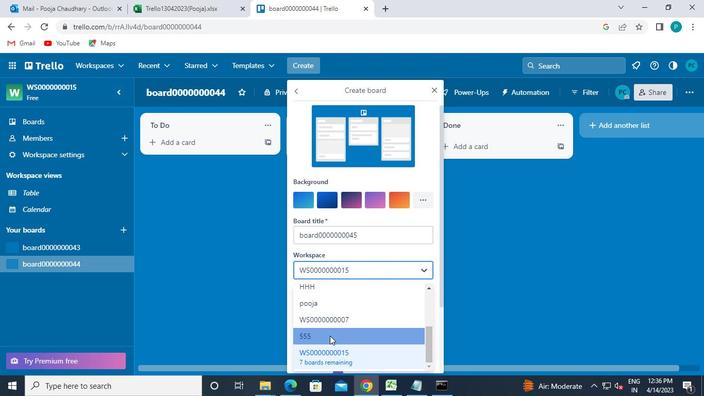 
Action: Mouse pressed left at (335, 354)
Screenshot: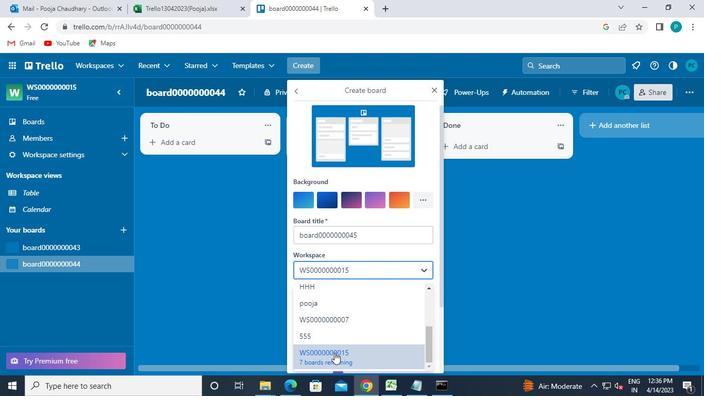 
Action: Mouse moved to (325, 311)
Screenshot: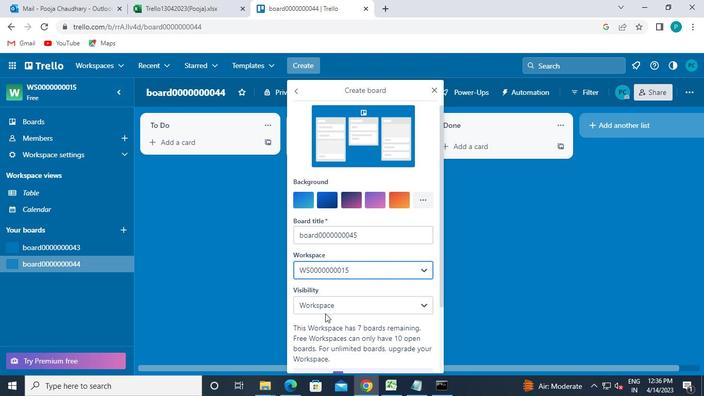 
Action: Mouse pressed left at (325, 311)
Screenshot: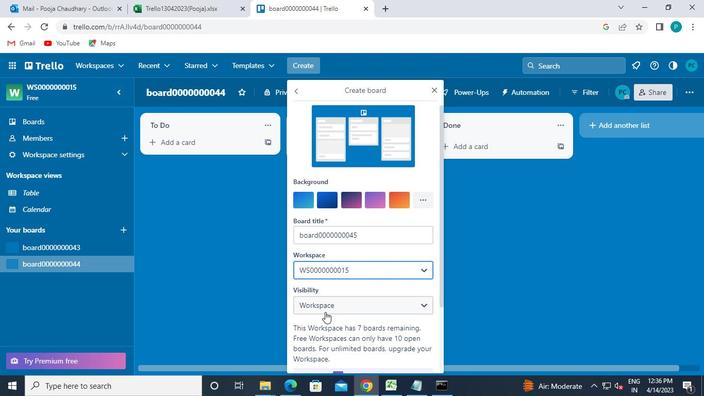 
Action: Mouse moved to (337, 274)
Screenshot: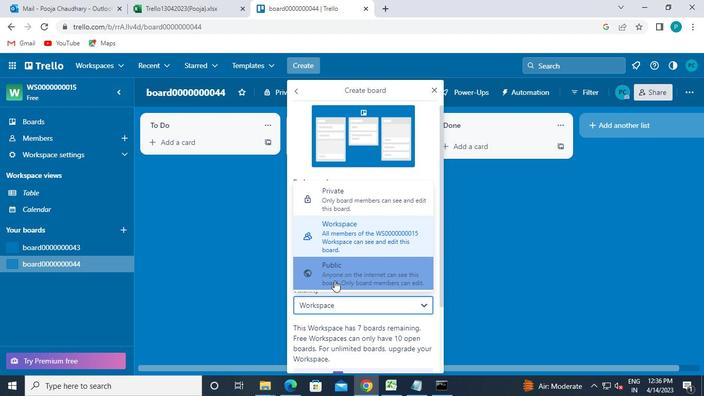 
Action: Mouse pressed left at (337, 274)
Screenshot: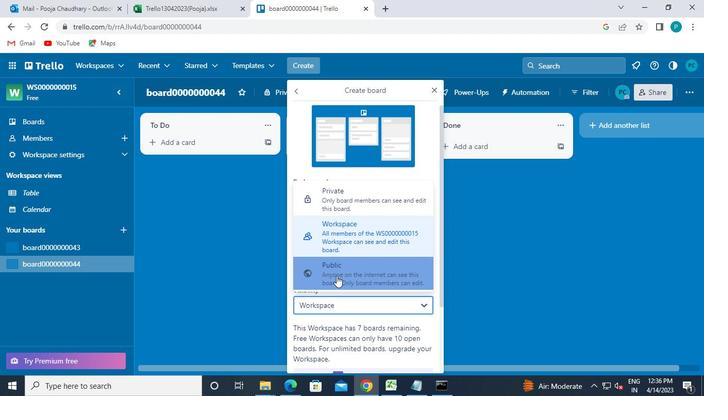 
Action: Mouse moved to (357, 273)
Screenshot: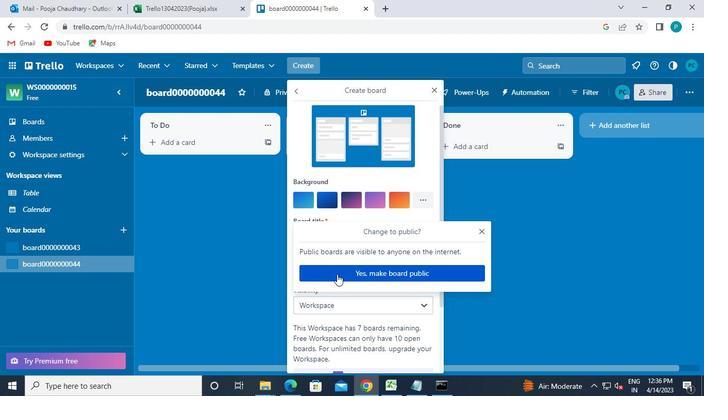
Action: Mouse pressed left at (357, 273)
Screenshot: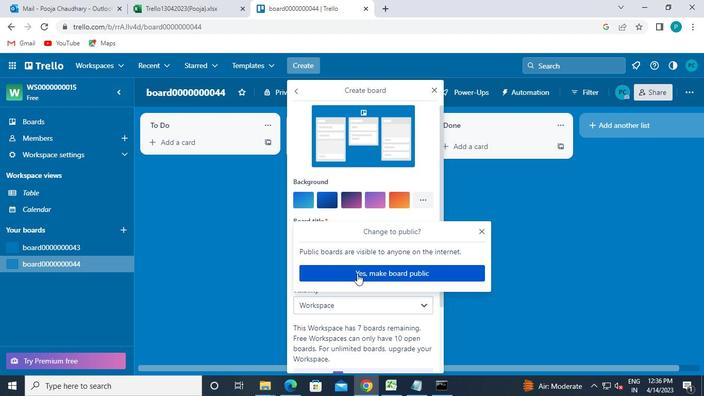 
Action: Mouse moved to (329, 319)
Screenshot: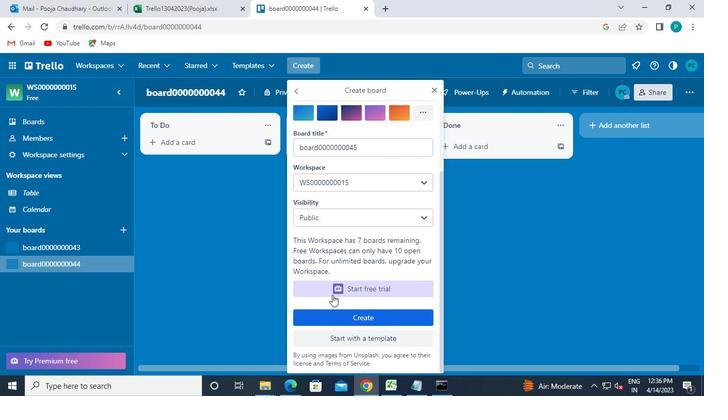 
Action: Mouse pressed left at (329, 319)
Screenshot: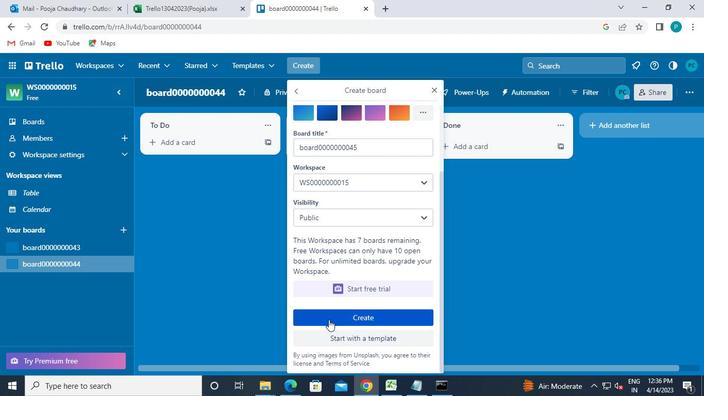 
Action: Mouse moved to (100, 251)
Screenshot: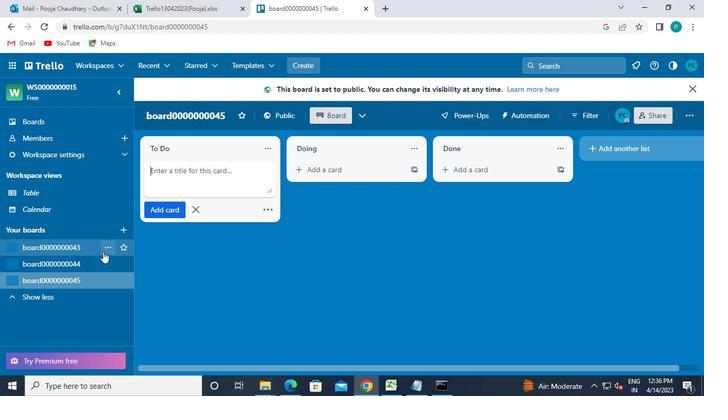 
Action: Mouse pressed left at (100, 251)
Screenshot: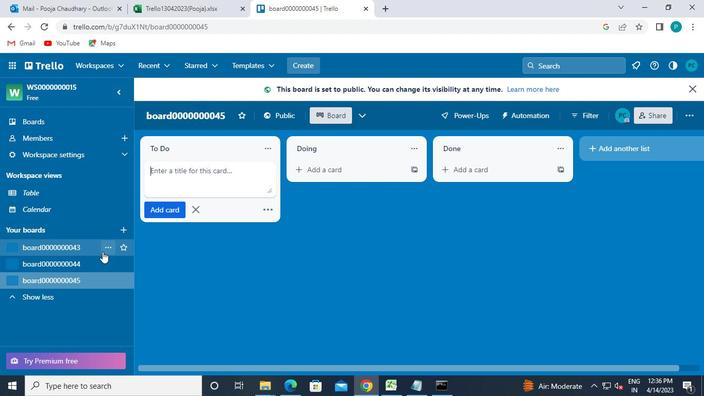 
Action: Mouse moved to (66, 243)
Screenshot: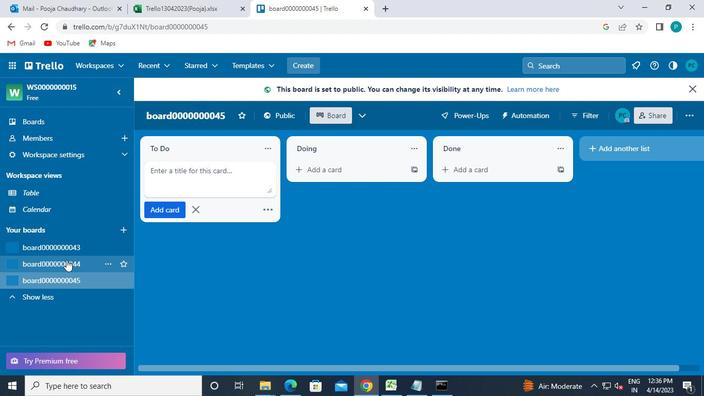 
Action: Mouse pressed left at (66, 243)
Screenshot: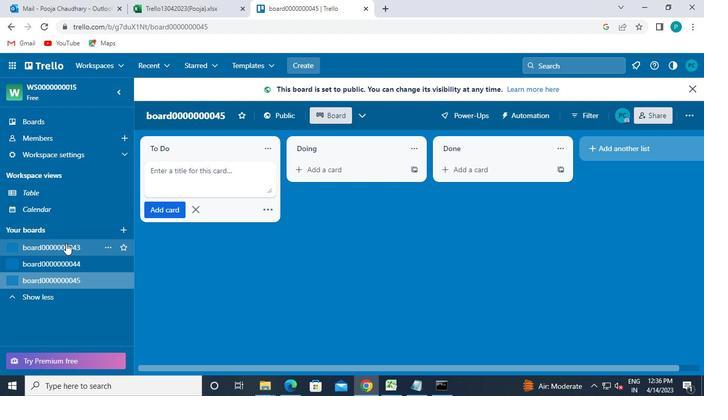 
Action: Mouse moved to (181, 126)
Screenshot: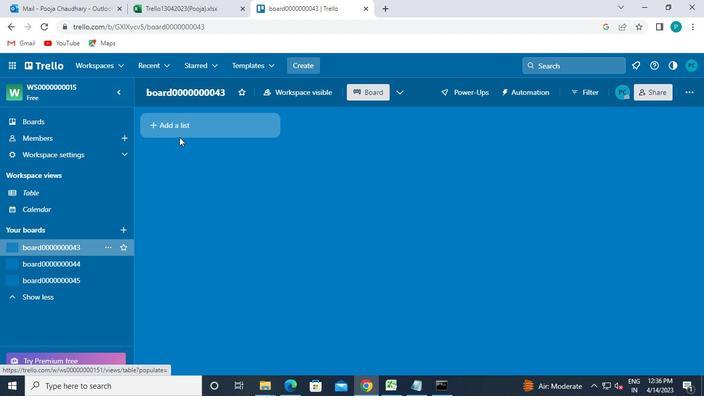 
Action: Mouse pressed left at (181, 126)
Screenshot: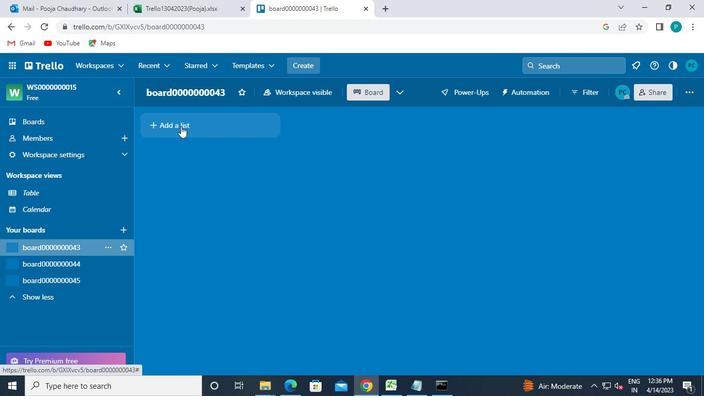 
Action: Mouse moved to (160, 123)
Screenshot: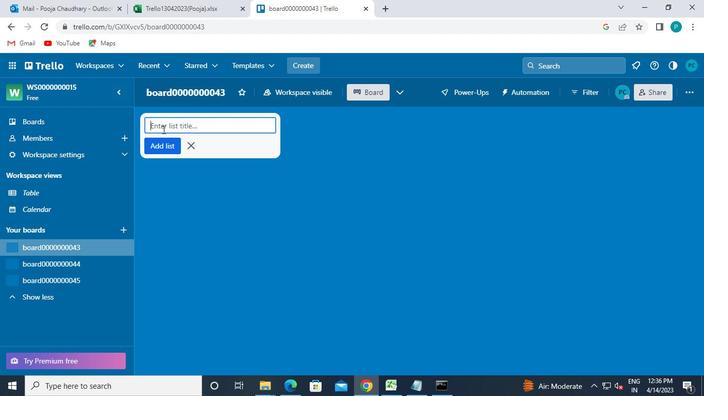 
Action: Mouse pressed left at (160, 123)
Screenshot: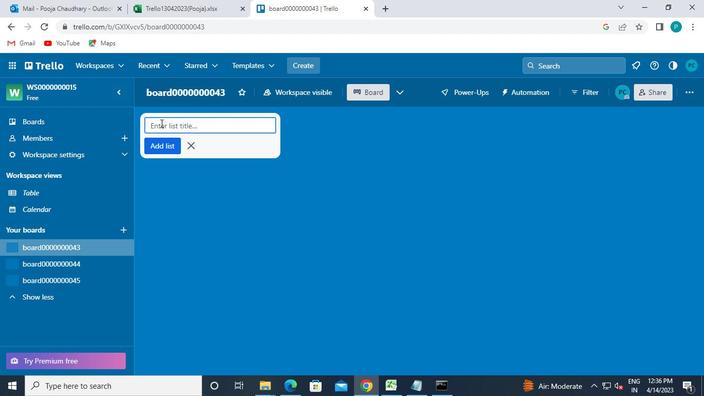 
Action: Mouse moved to (155, 125)
Screenshot: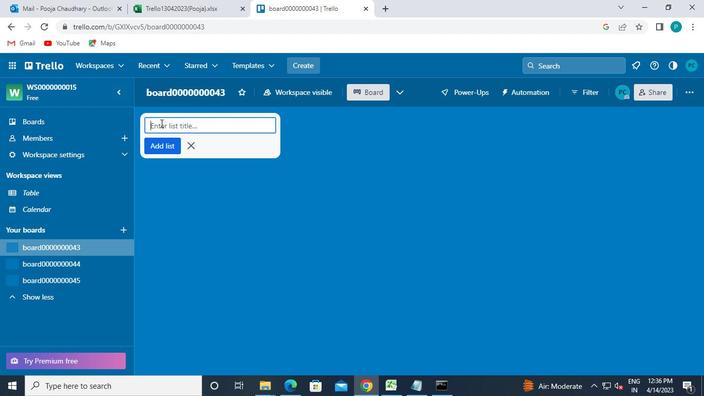 
Action: Keyboard t
Screenshot: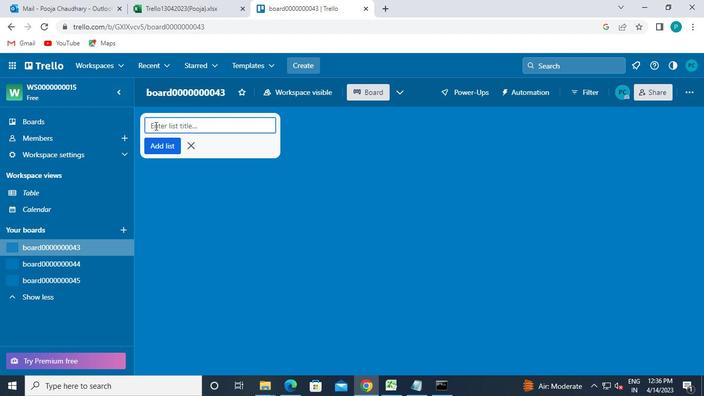 
Action: Keyboard o
Screenshot: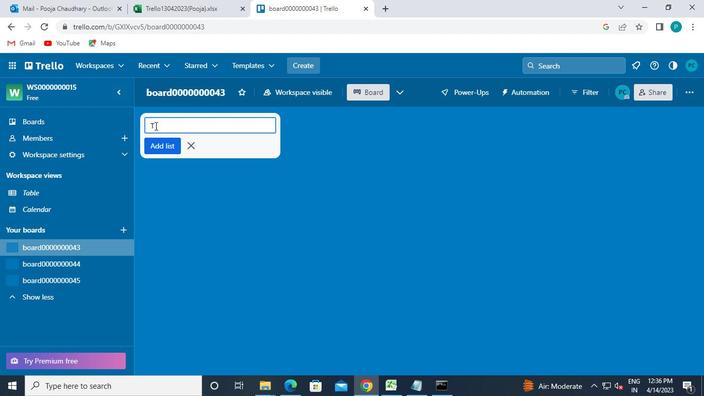 
Action: Keyboard Key.space
Screenshot: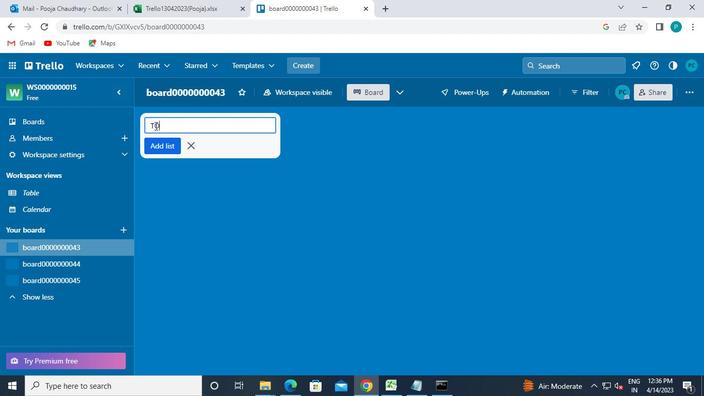 
Action: Keyboard d
Screenshot: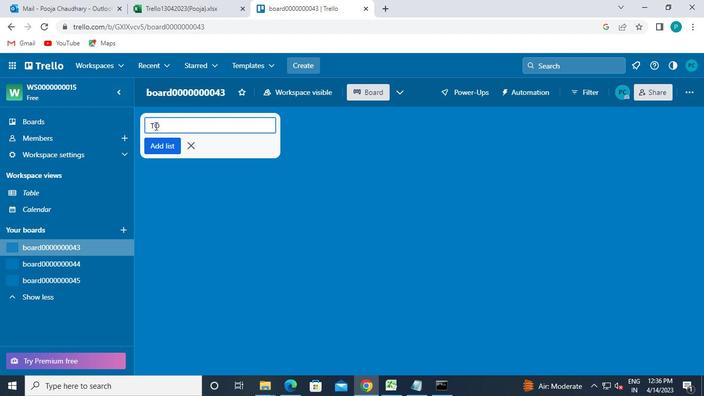 
Action: Keyboard o
Screenshot: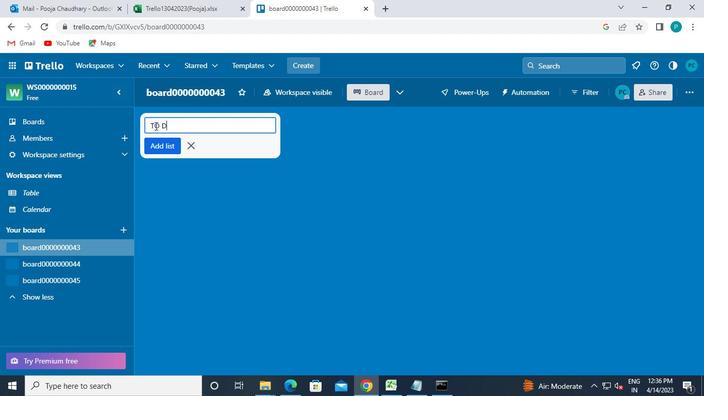 
Action: Mouse moved to (153, 146)
Screenshot: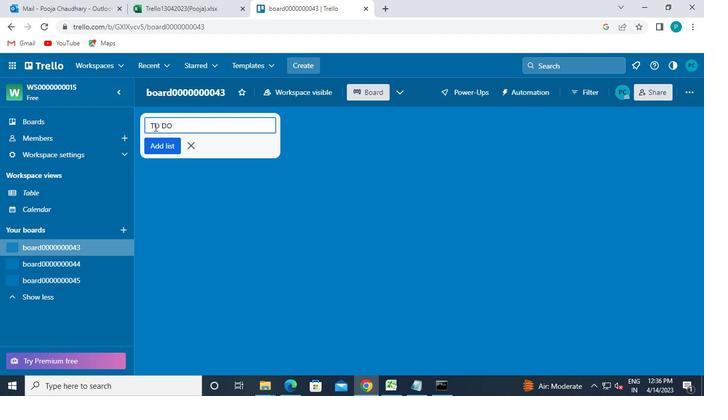 
Action: Mouse pressed left at (153, 146)
Screenshot: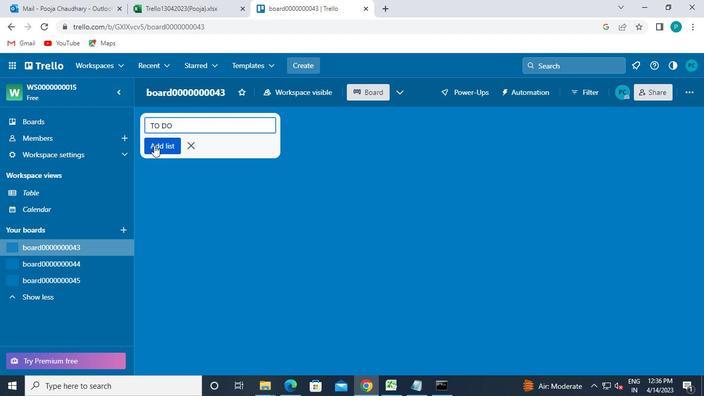
Action: Mouse moved to (173, 143)
Screenshot: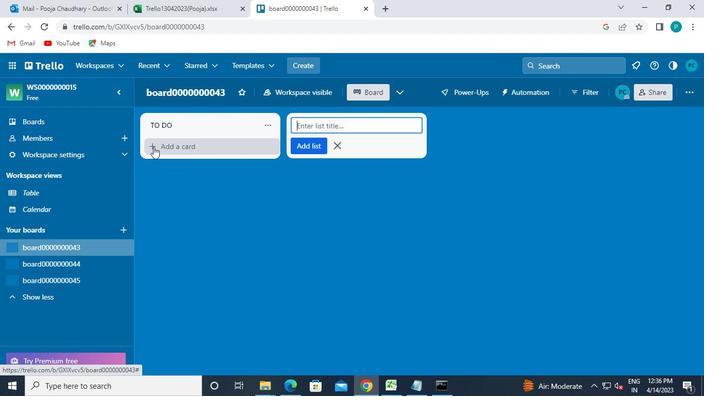 
Action: Mouse pressed left at (173, 143)
Screenshot: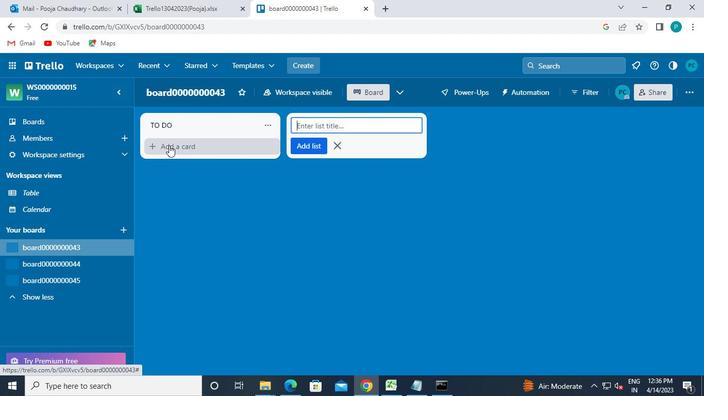 
Action: Mouse moved to (201, 138)
Screenshot: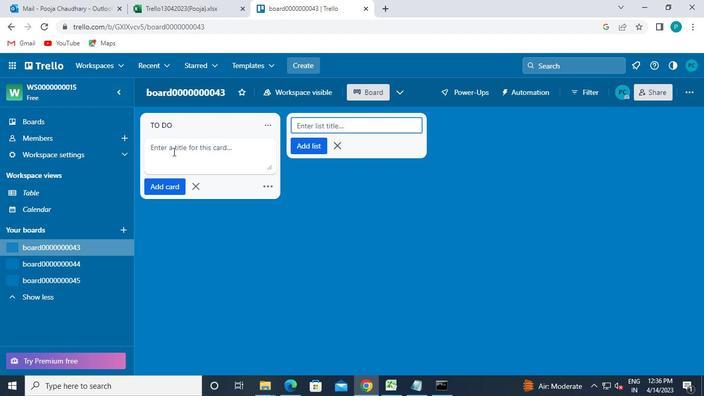 
Action: Keyboard c
Screenshot: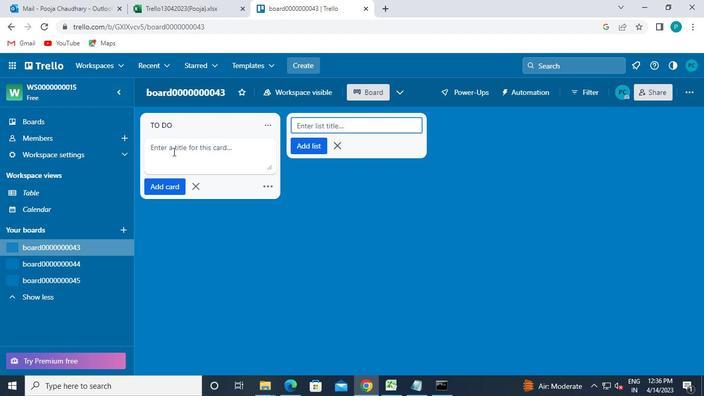 
Action: Keyboard a
Screenshot: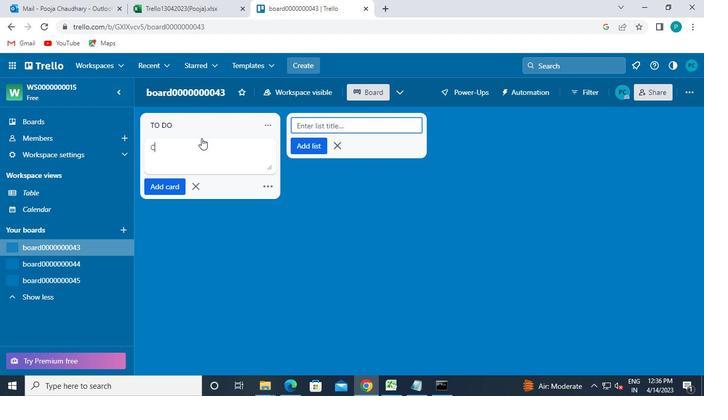 
Action: Keyboard r
Screenshot: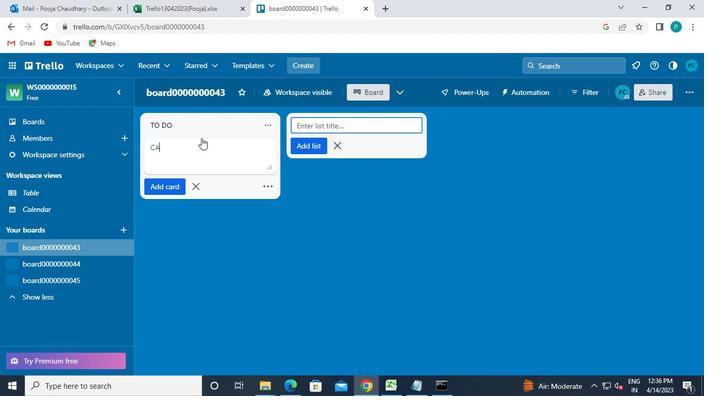 
Action: Keyboard d
Screenshot: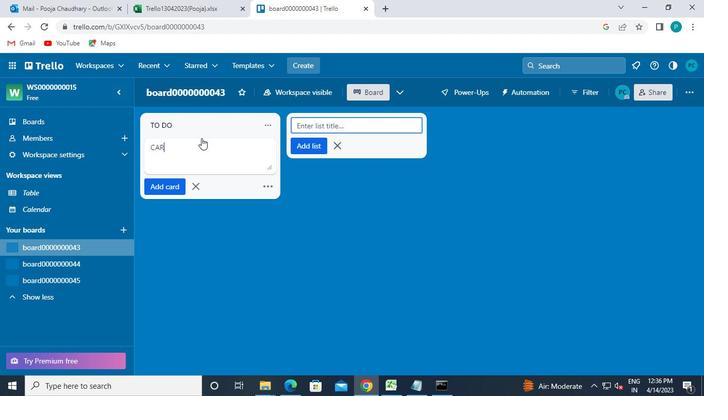
Action: Keyboard 0
Screenshot: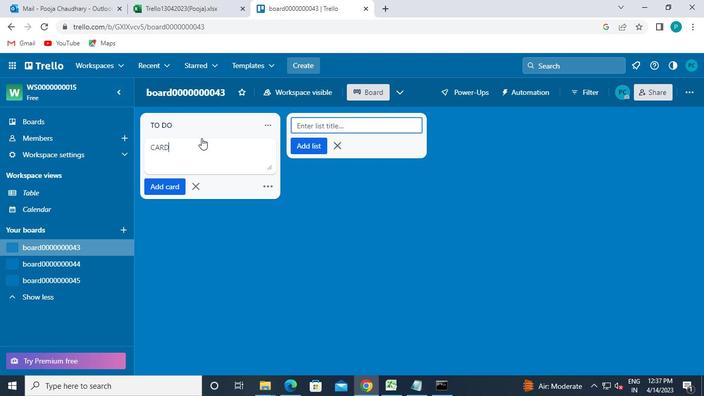 
Action: Keyboard 0
Screenshot: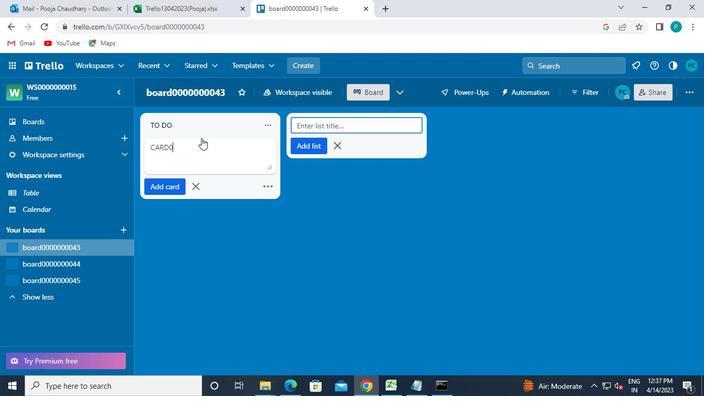 
Action: Mouse moved to (202, 137)
Screenshot: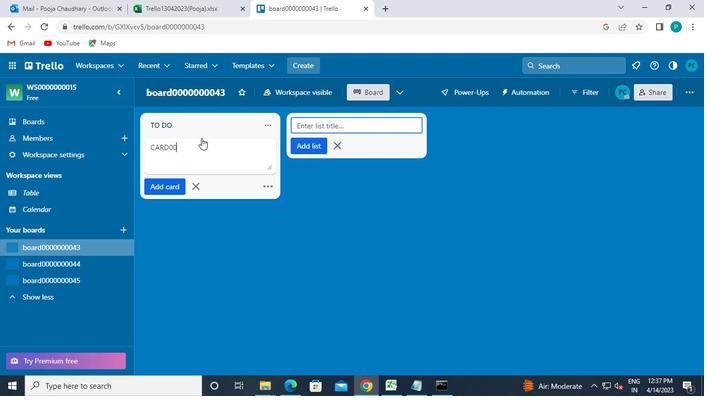 
Action: Keyboard 0
Screenshot: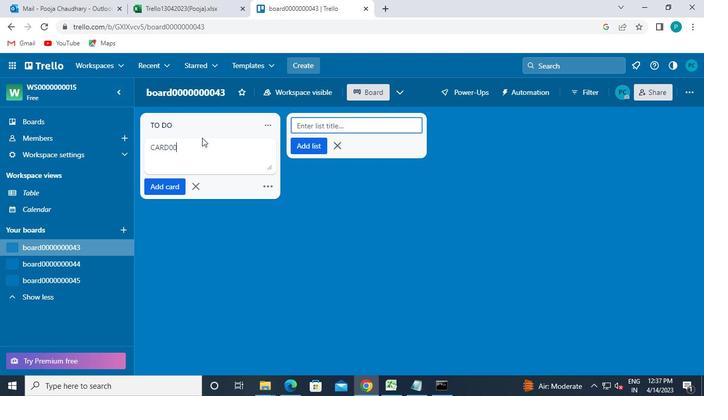 
Action: Keyboard 0
Screenshot: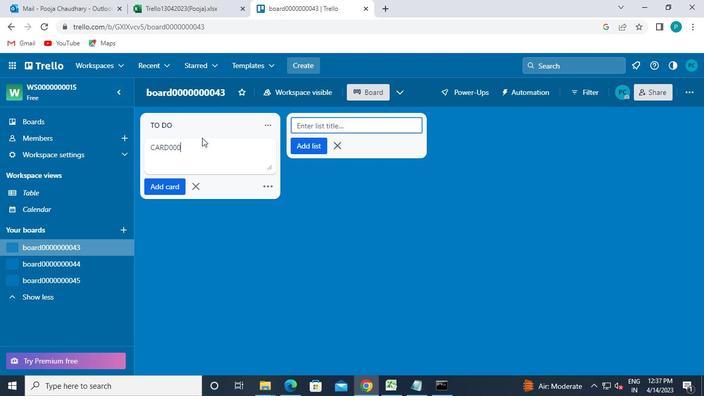 
Action: Keyboard 0
Screenshot: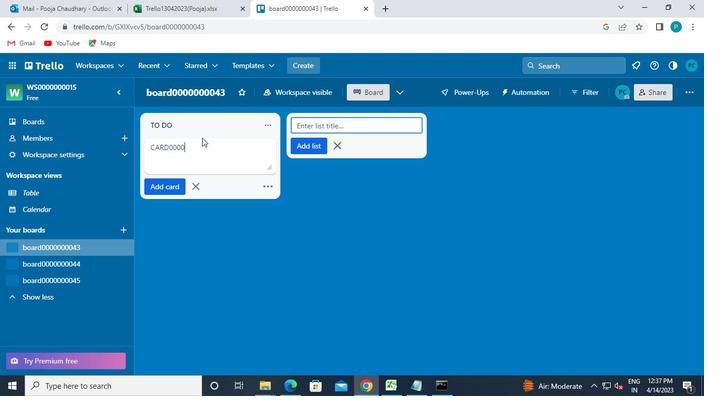 
Action: Keyboard 0
Screenshot: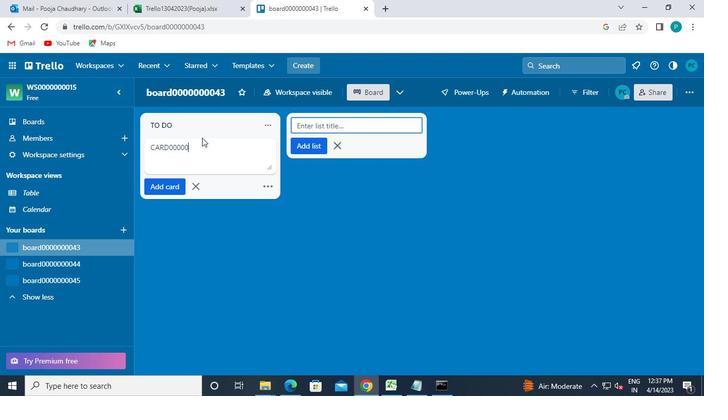 
Action: Keyboard 0
Screenshot: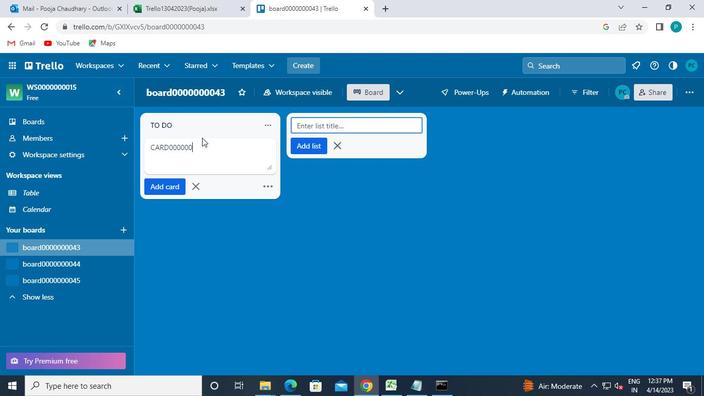
Action: Keyboard 1
Screenshot: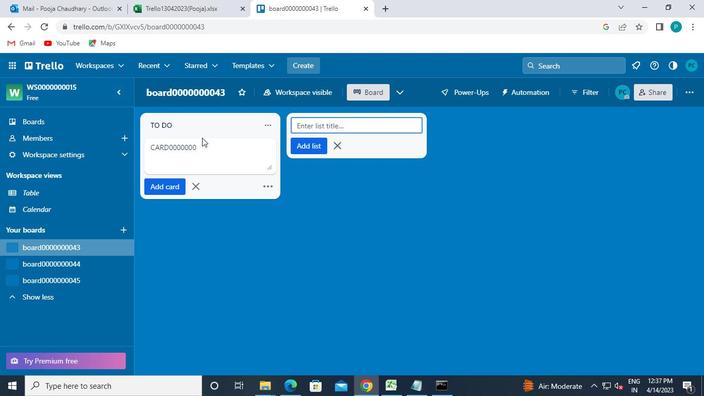 
Action: Keyboard 7
Screenshot: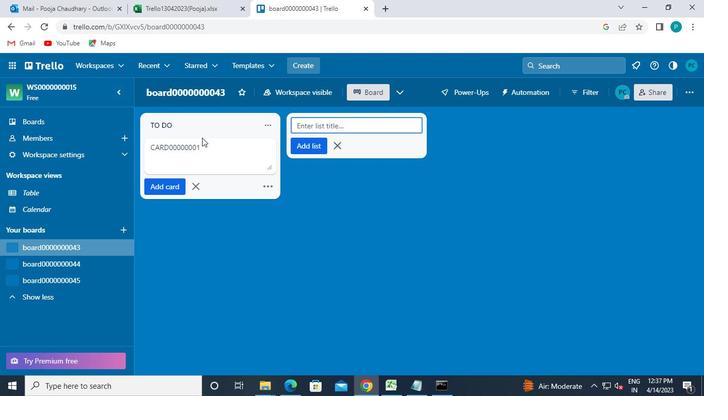 
Action: Keyboard 0
Screenshot: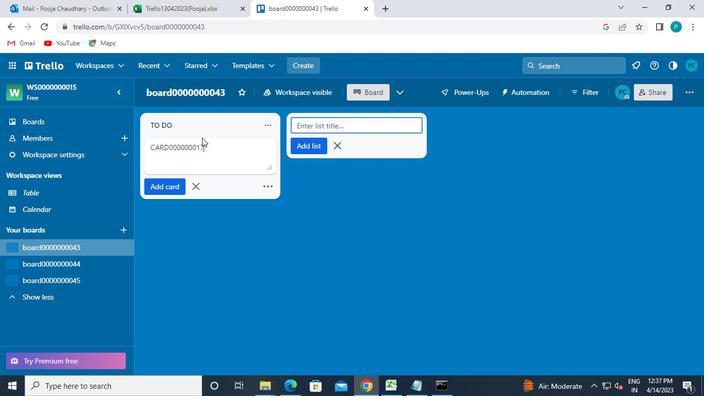 
Action: Mouse moved to (167, 185)
Screenshot: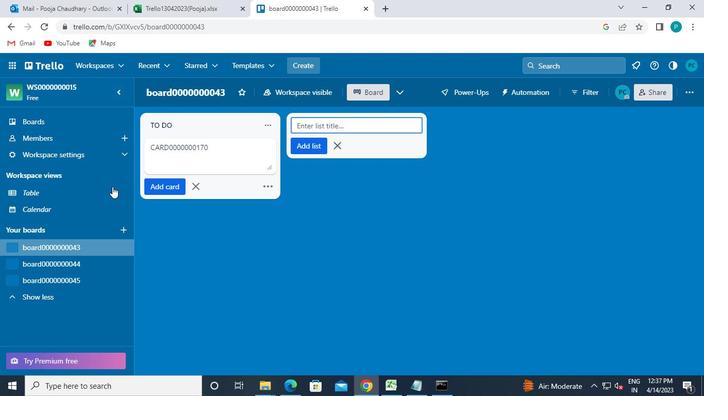 
Action: Mouse pressed left at (167, 185)
Screenshot: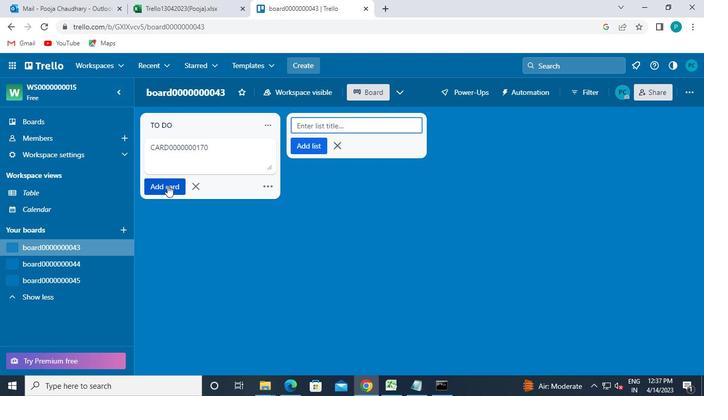 
Action: Mouse moved to (485, 314)
Screenshot: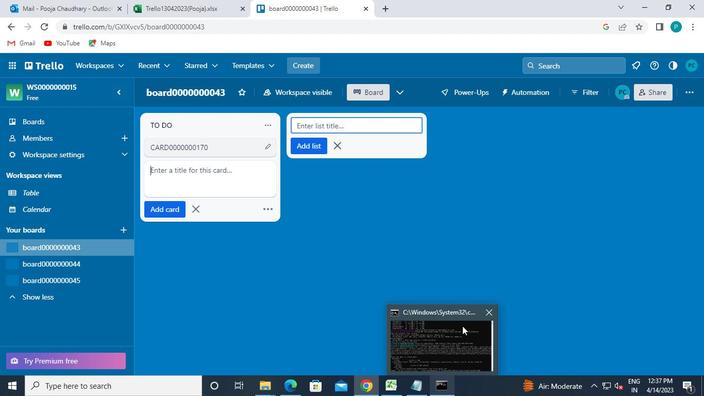
Action: Mouse pressed left at (485, 314)
Screenshot: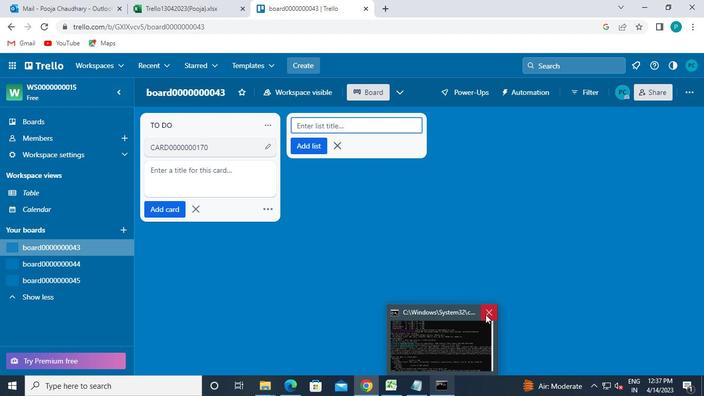 
